 Task: Create a section Feature Fiesta and in the section, add a milestone Cryptocurrency Integration in the project AuraTech
Action: Mouse moved to (326, 602)
Screenshot: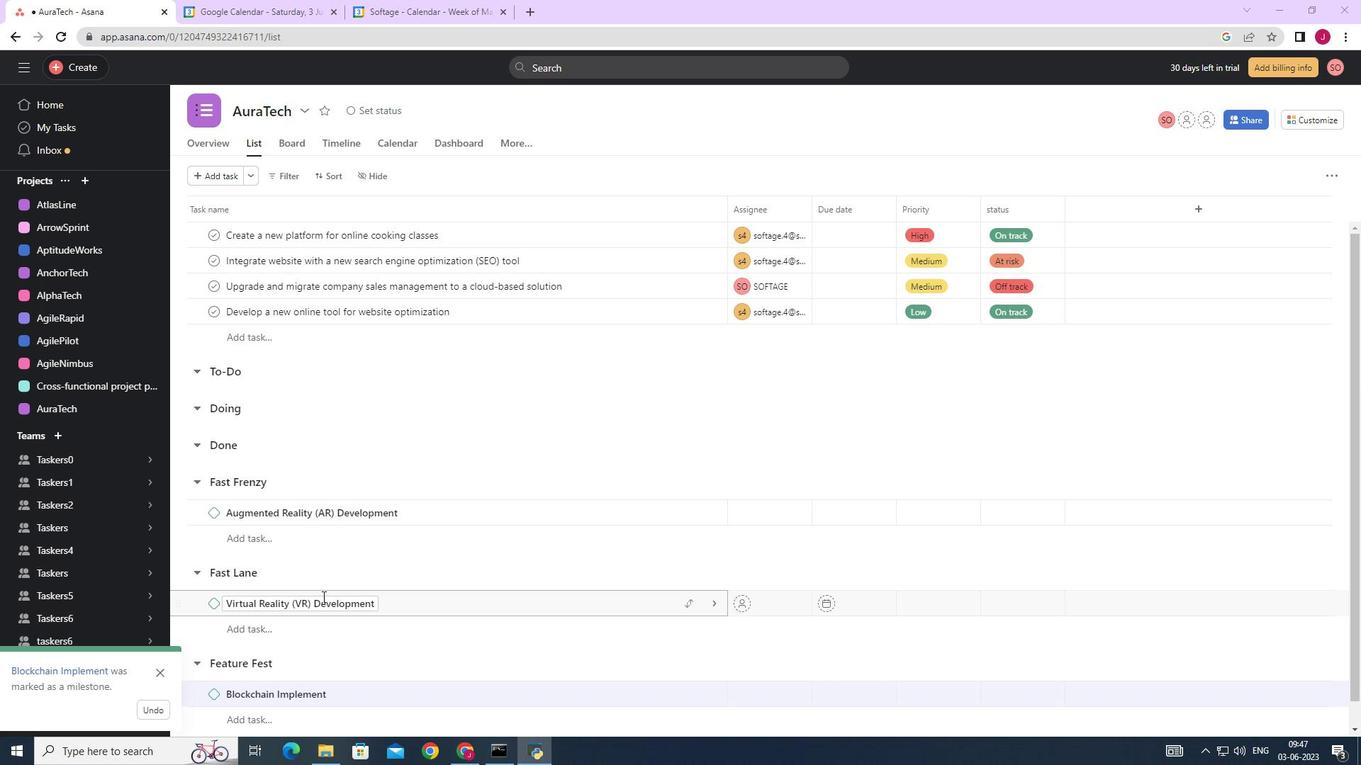 
Action: Mouse scrolled (326, 601) with delta (0, 0)
Screenshot: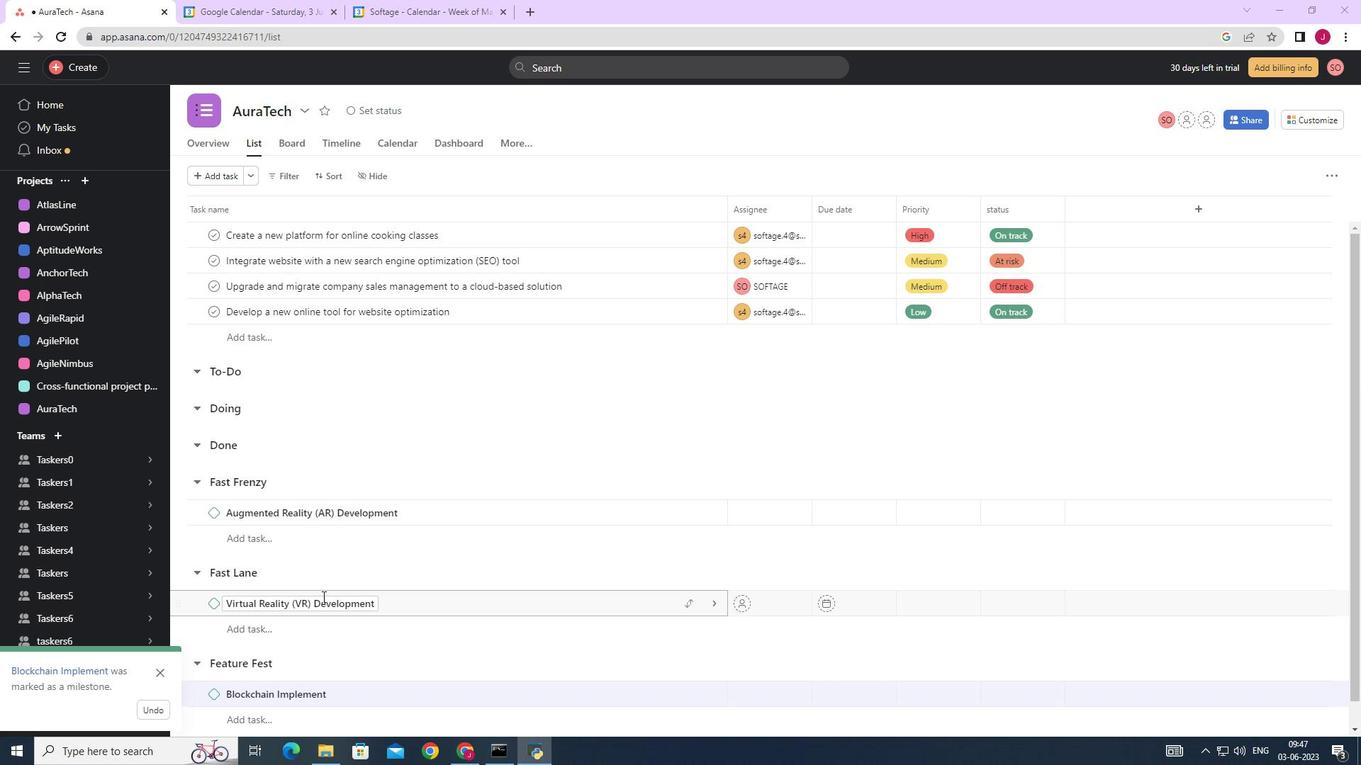 
Action: Mouse moved to (326, 603)
Screenshot: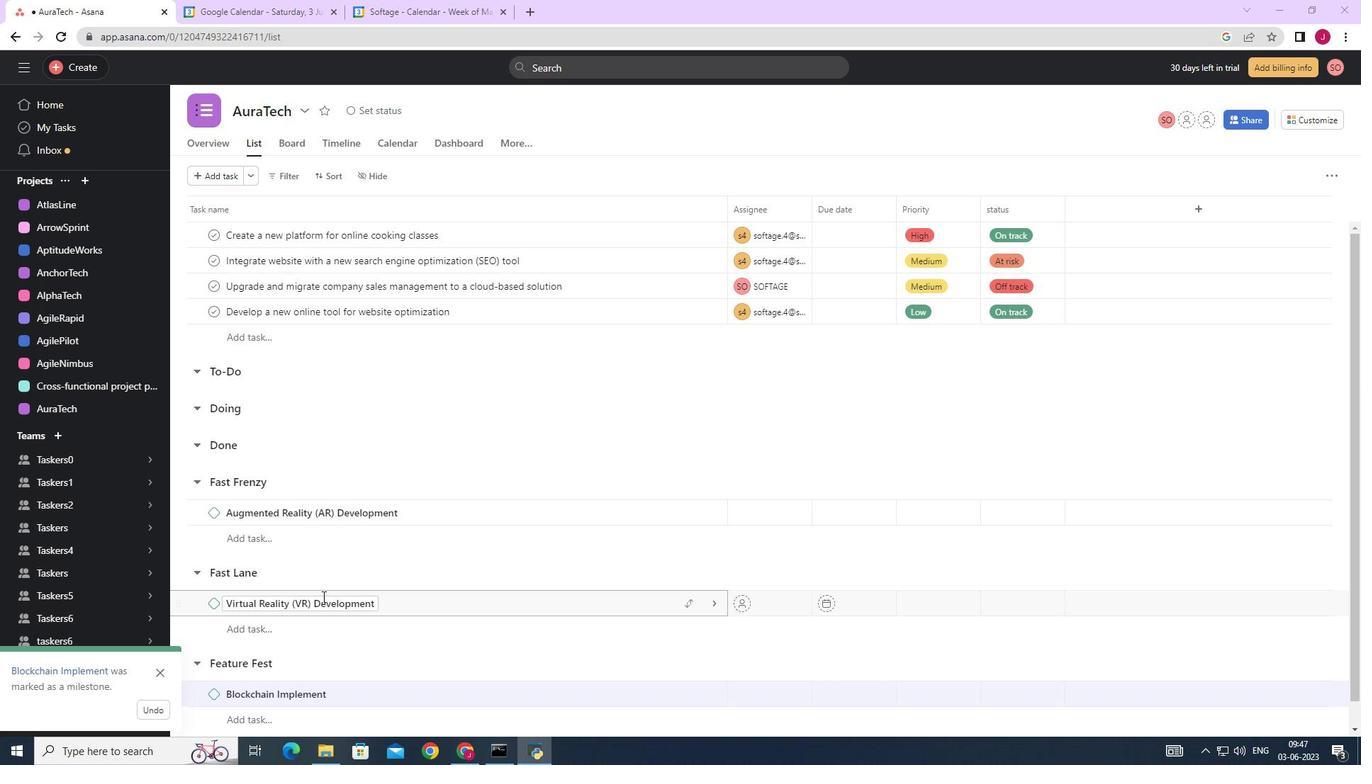
Action: Mouse scrolled (326, 602) with delta (0, 0)
Screenshot: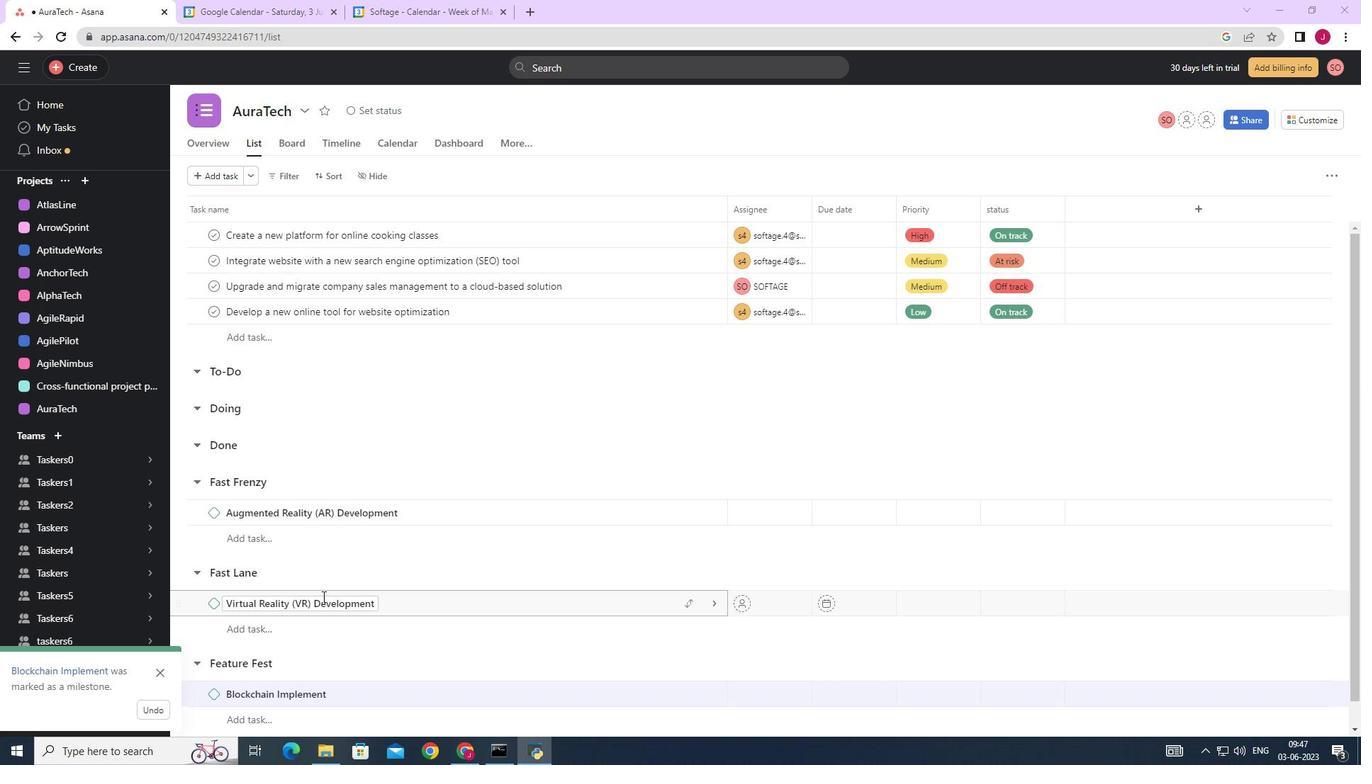 
Action: Mouse scrolled (326, 602) with delta (0, 0)
Screenshot: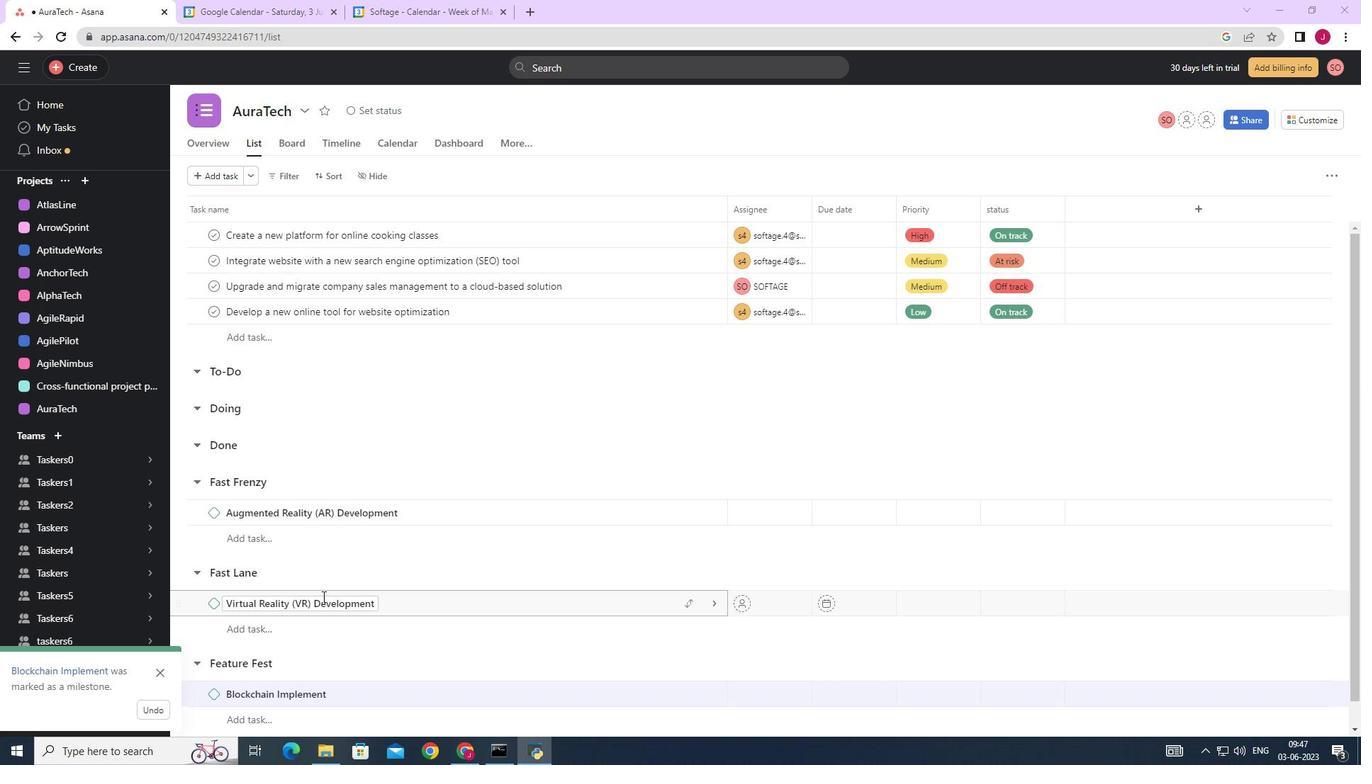 
Action: Mouse scrolled (326, 602) with delta (0, 0)
Screenshot: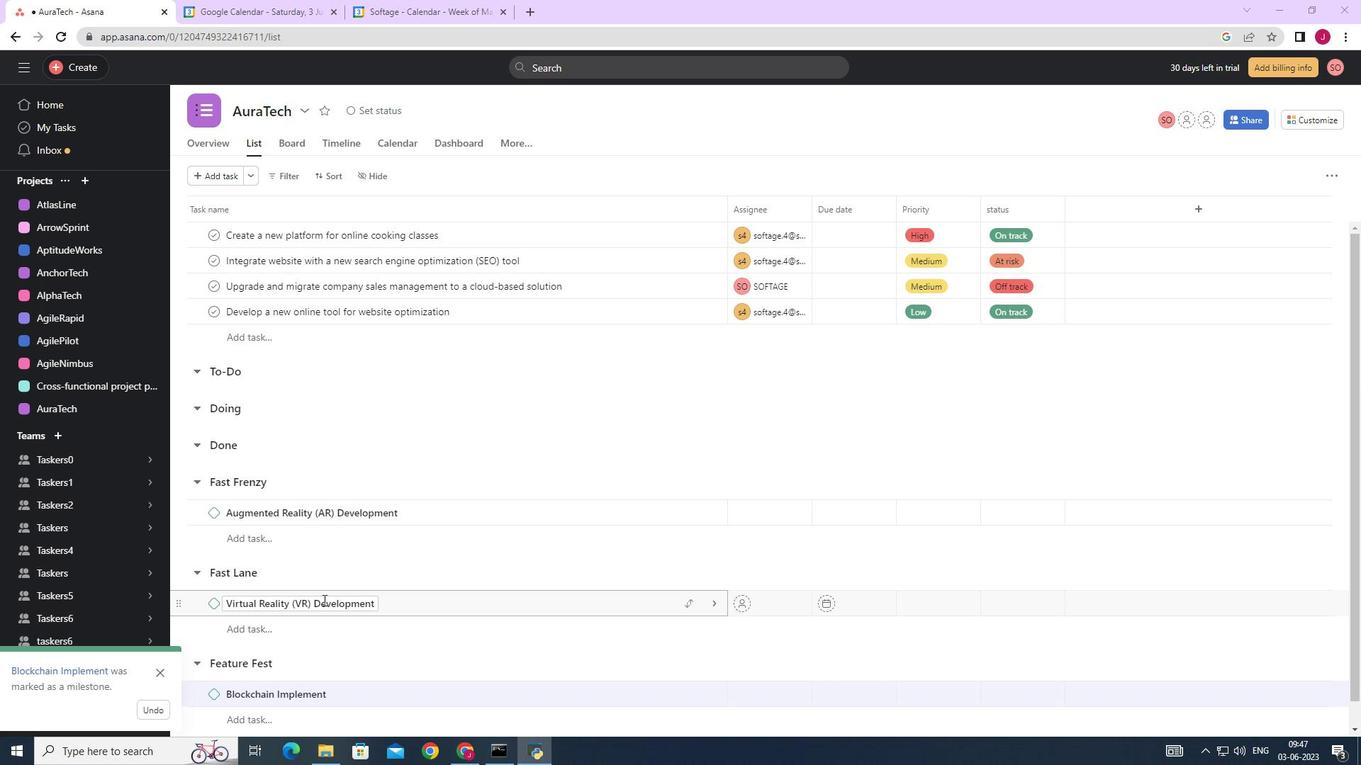 
Action: Mouse scrolled (326, 602) with delta (0, 0)
Screenshot: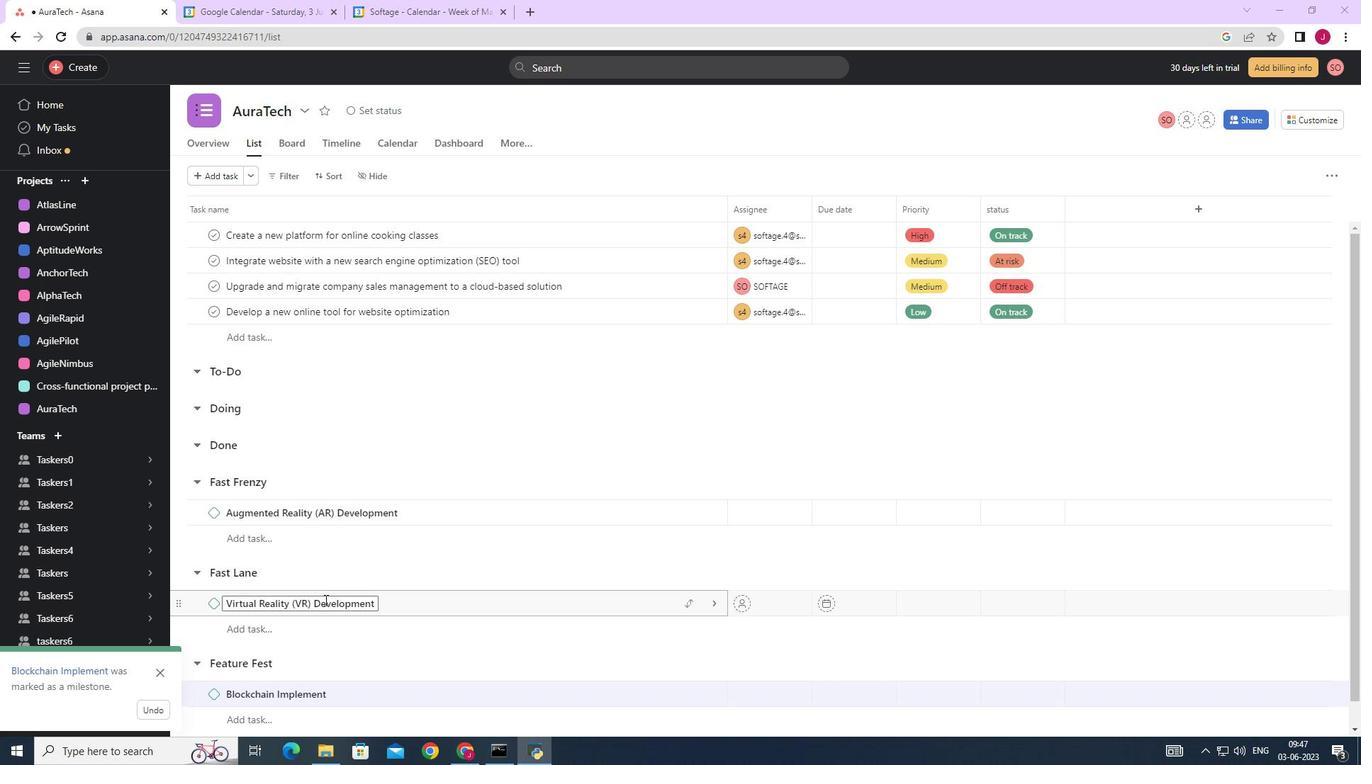 
Action: Mouse moved to (159, 675)
Screenshot: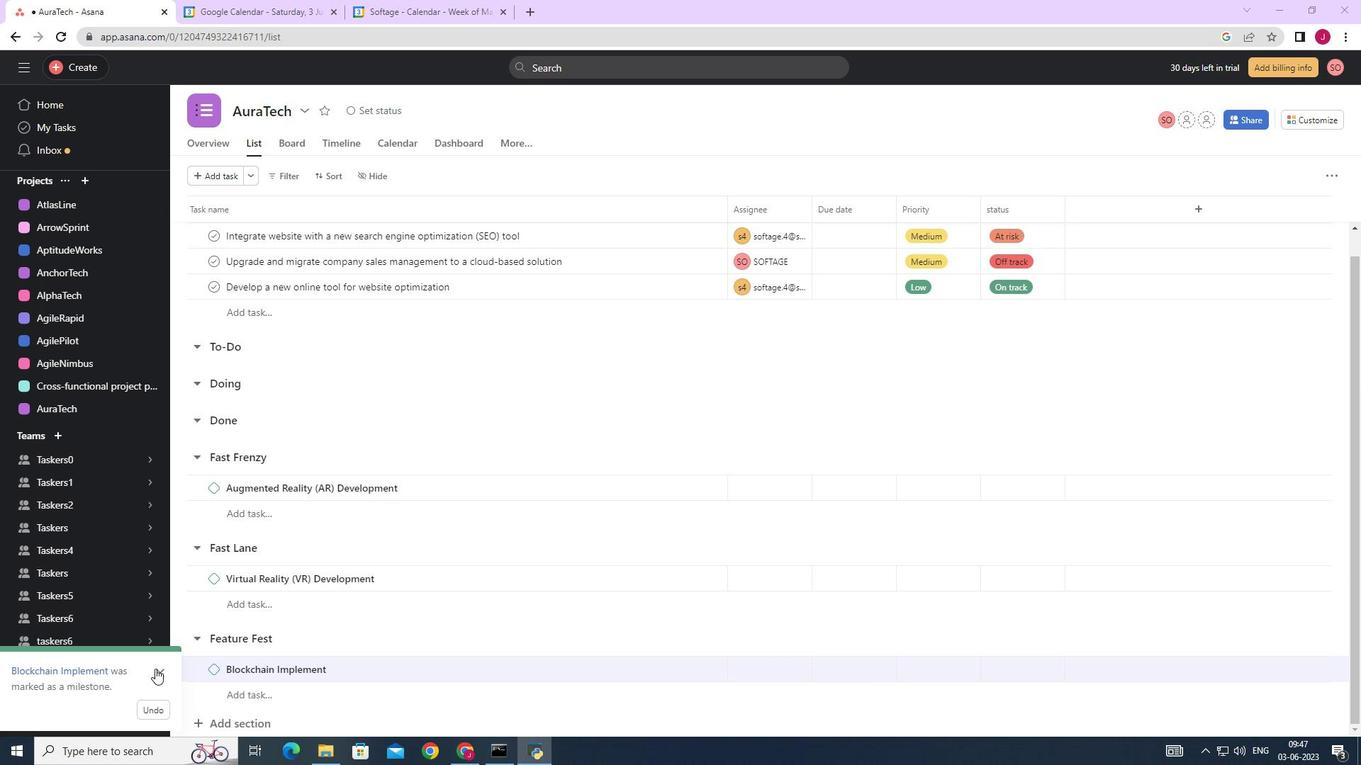 
Action: Mouse pressed left at (159, 675)
Screenshot: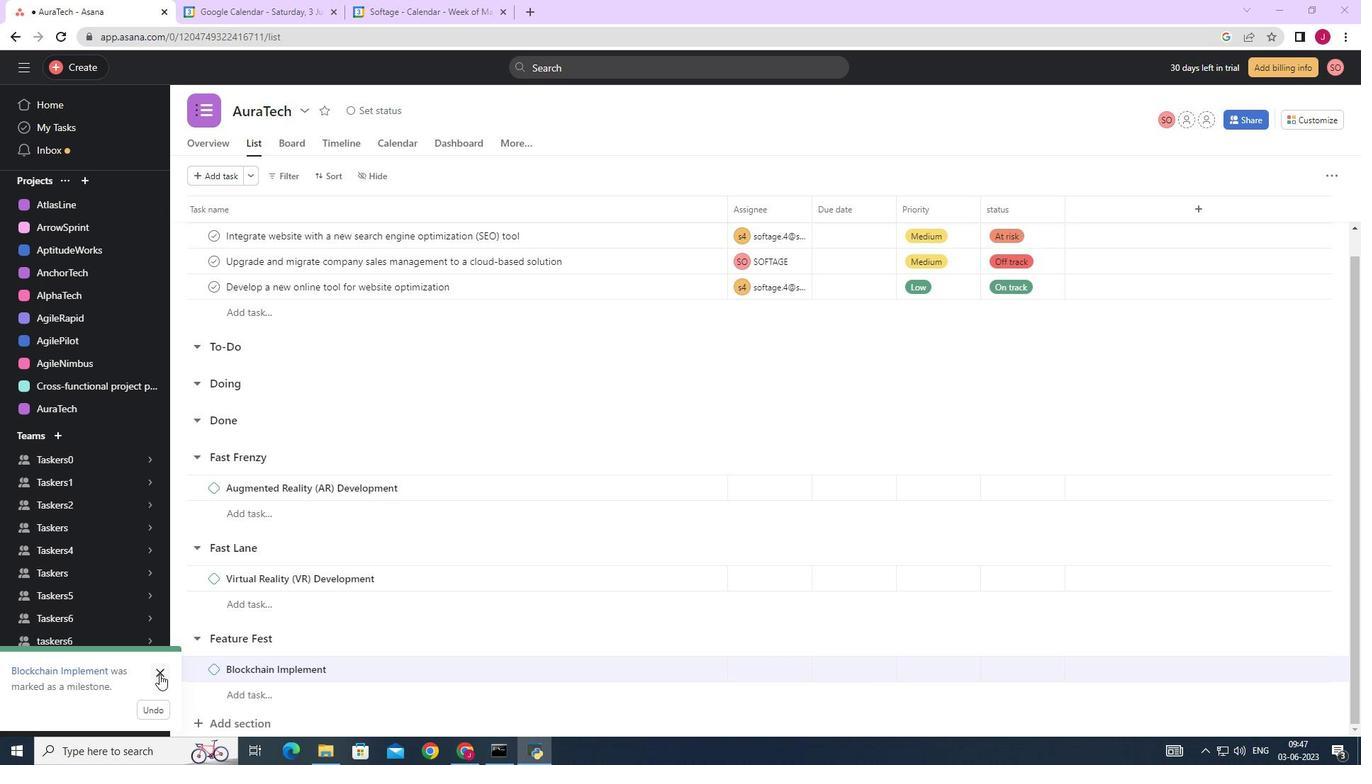 
Action: Mouse moved to (265, 686)
Screenshot: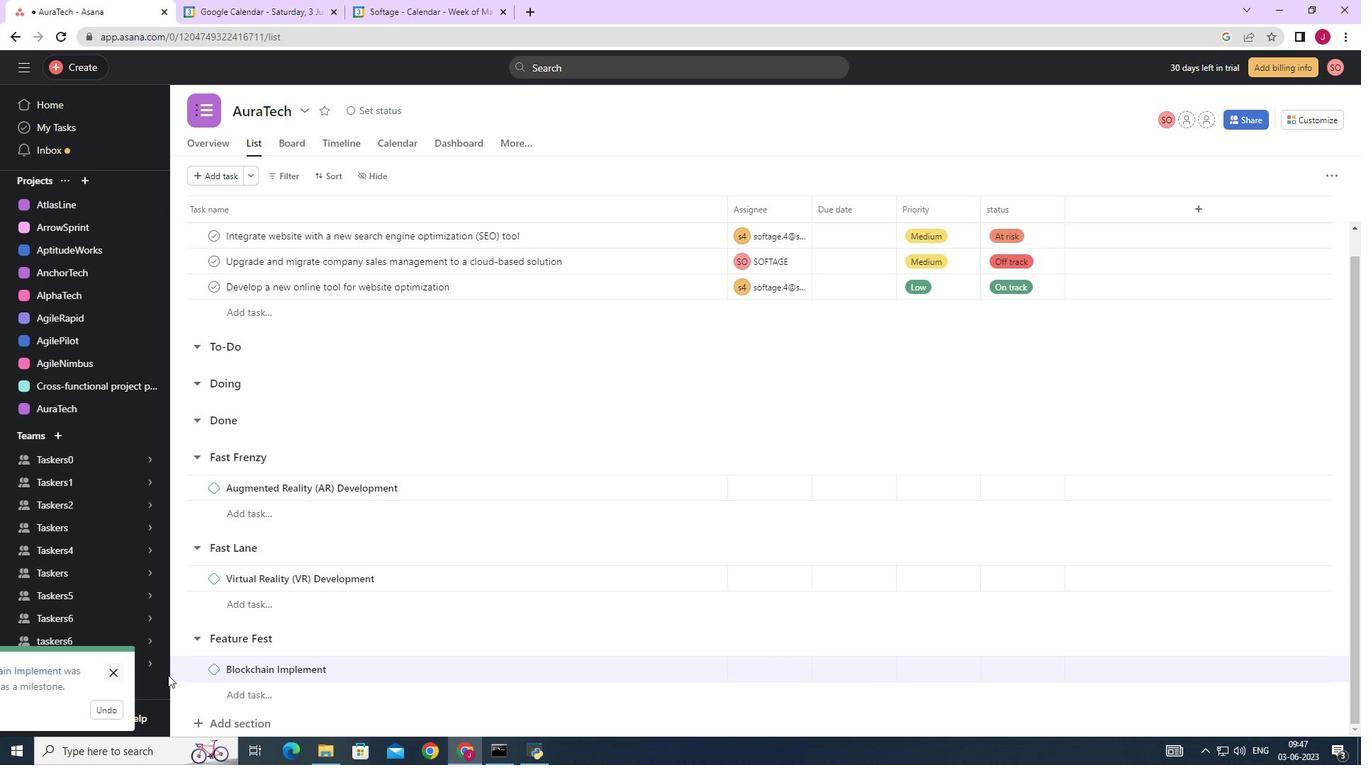 
Action: Mouse scrolled (265, 685) with delta (0, 0)
Screenshot: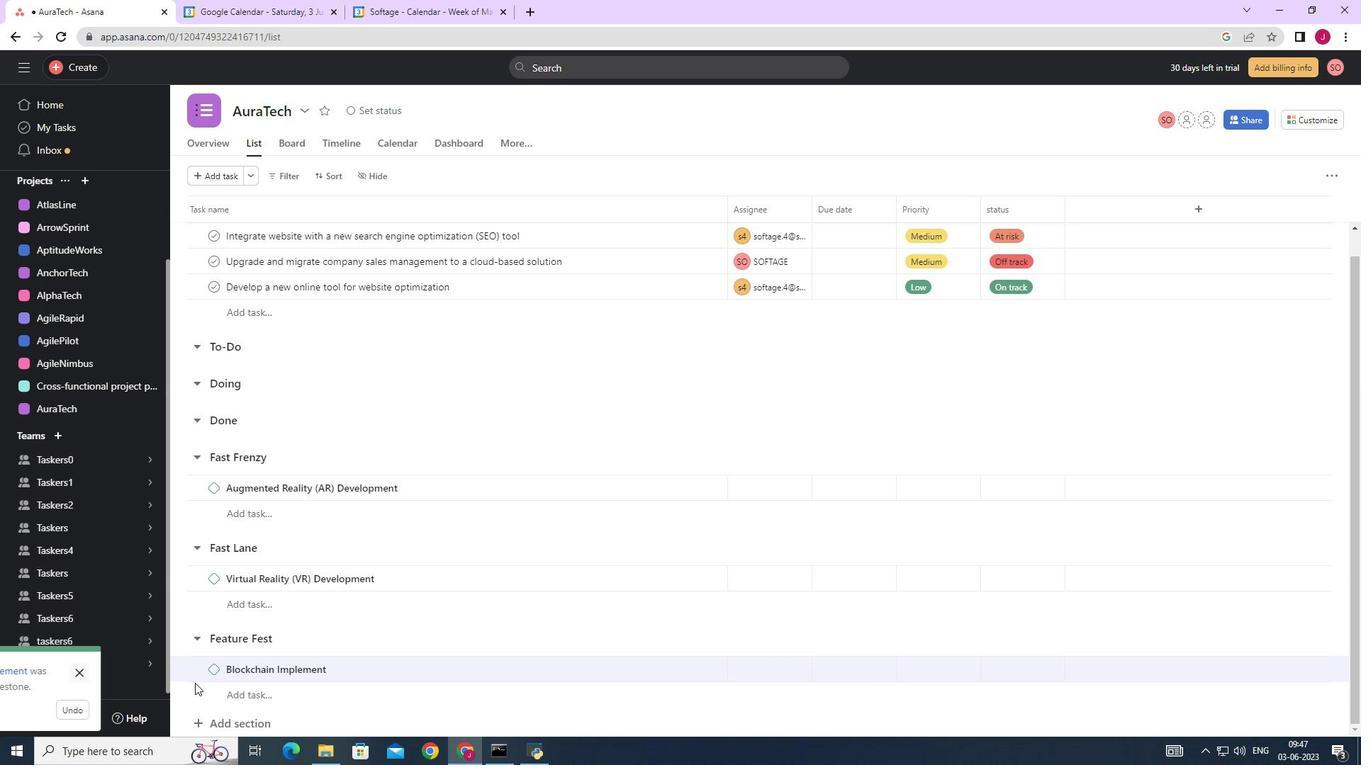 
Action: Mouse scrolled (265, 685) with delta (0, 0)
Screenshot: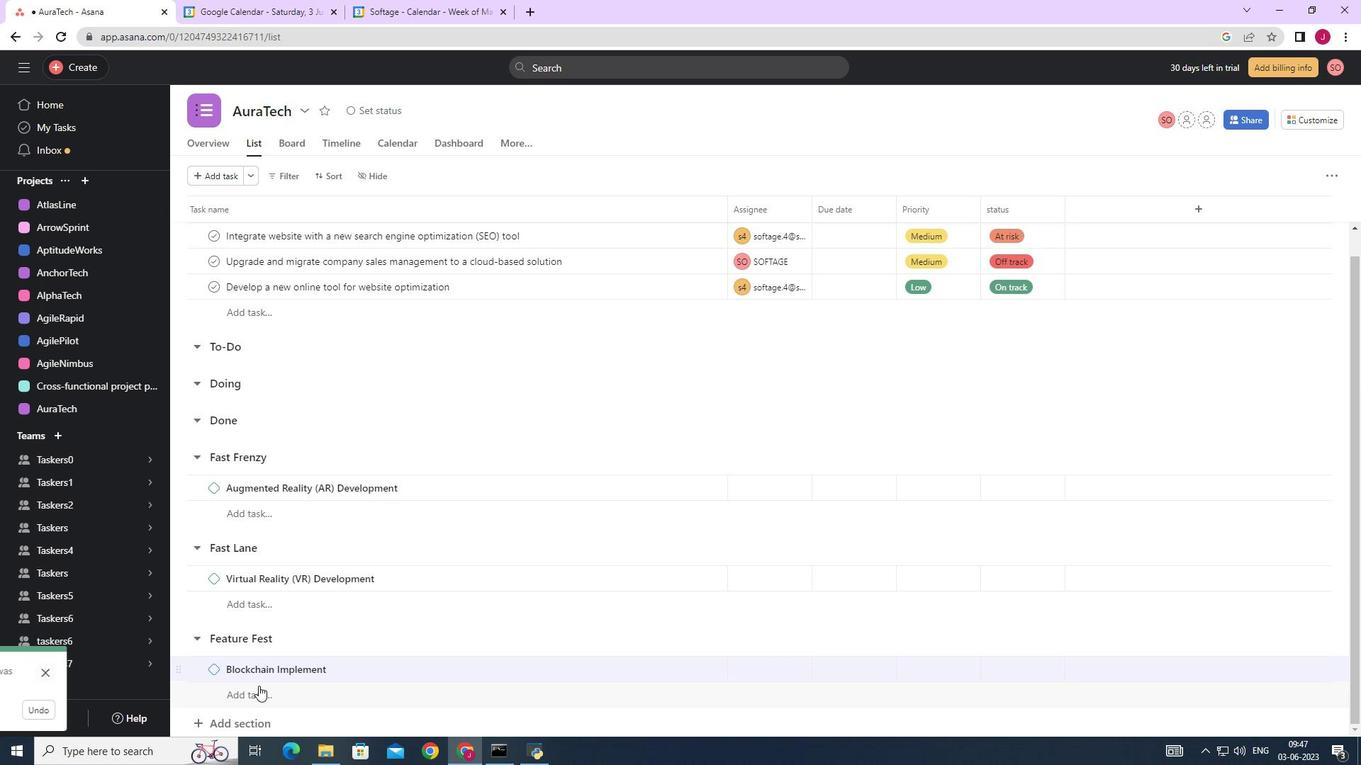 
Action: Mouse scrolled (265, 685) with delta (0, 0)
Screenshot: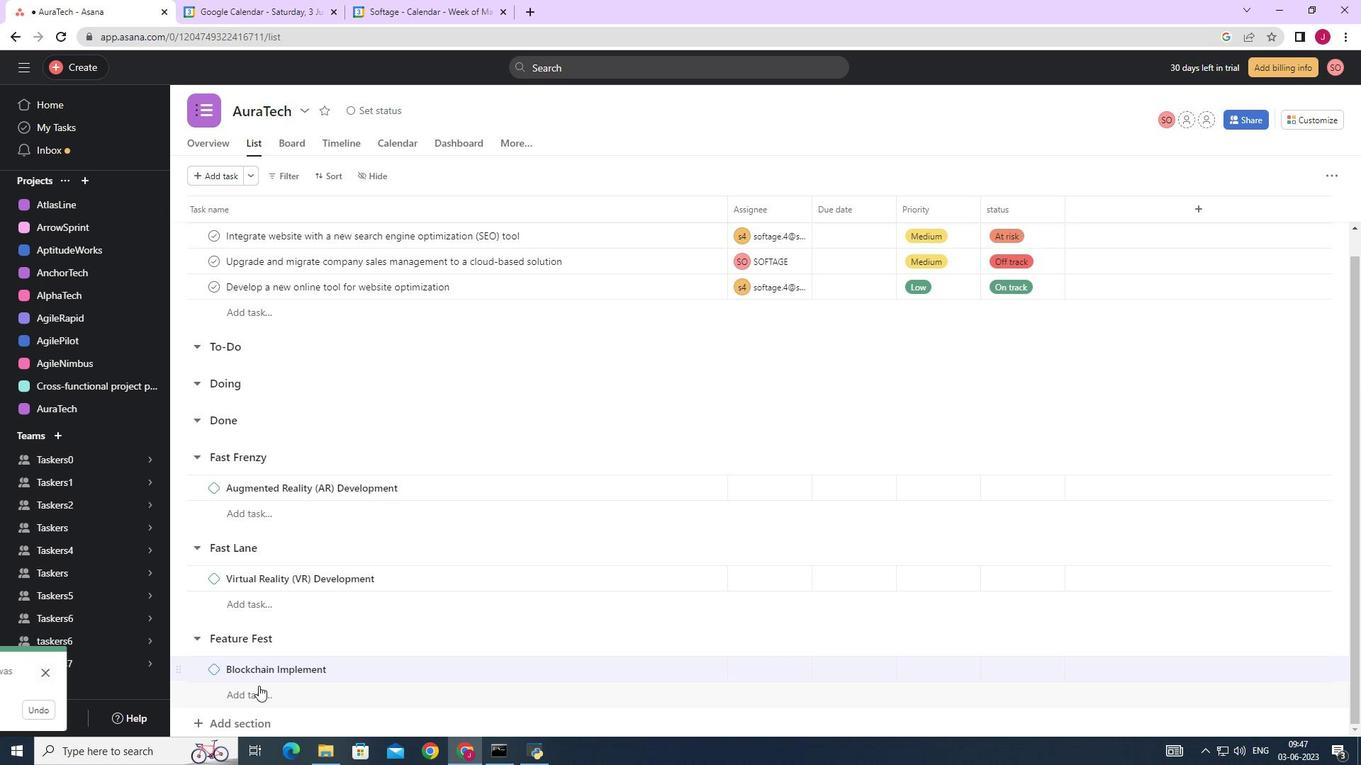 
Action: Mouse scrolled (265, 685) with delta (0, 0)
Screenshot: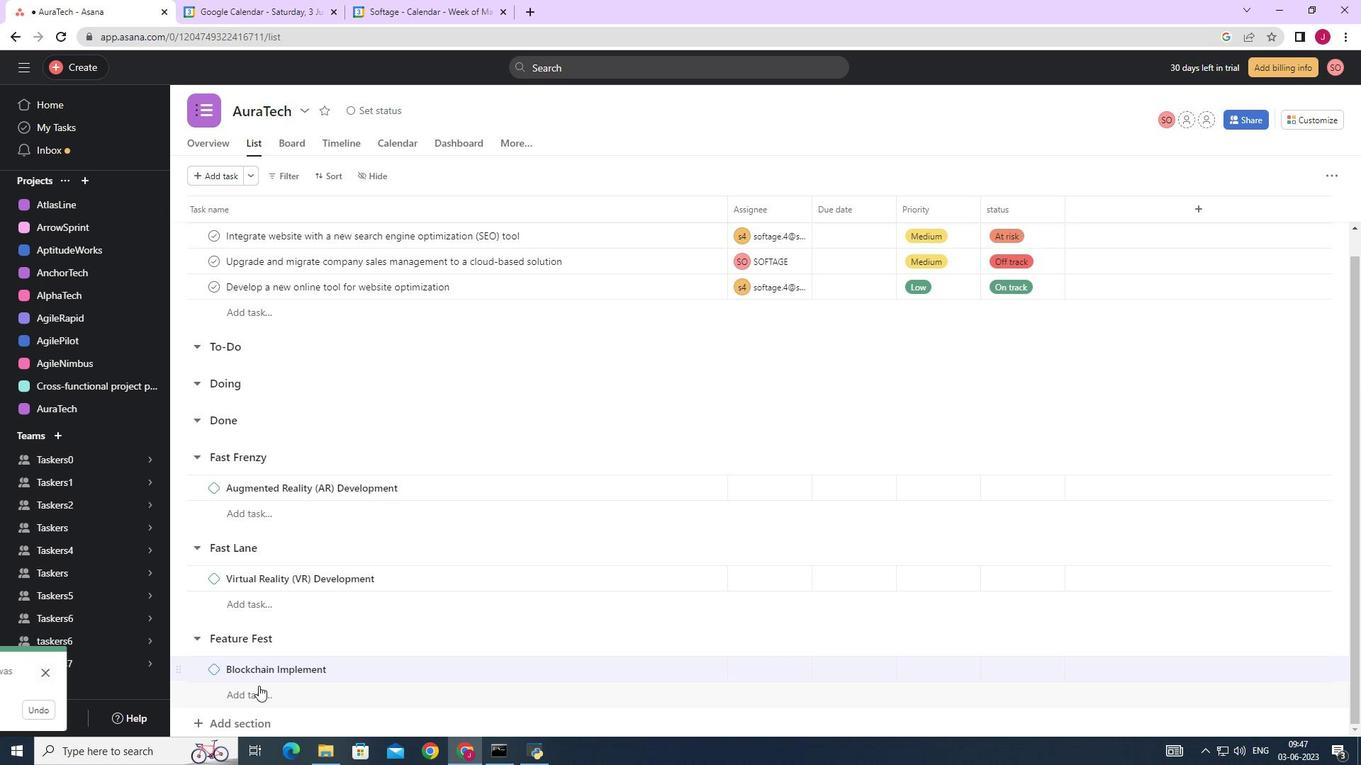 
Action: Mouse scrolled (265, 685) with delta (0, 0)
Screenshot: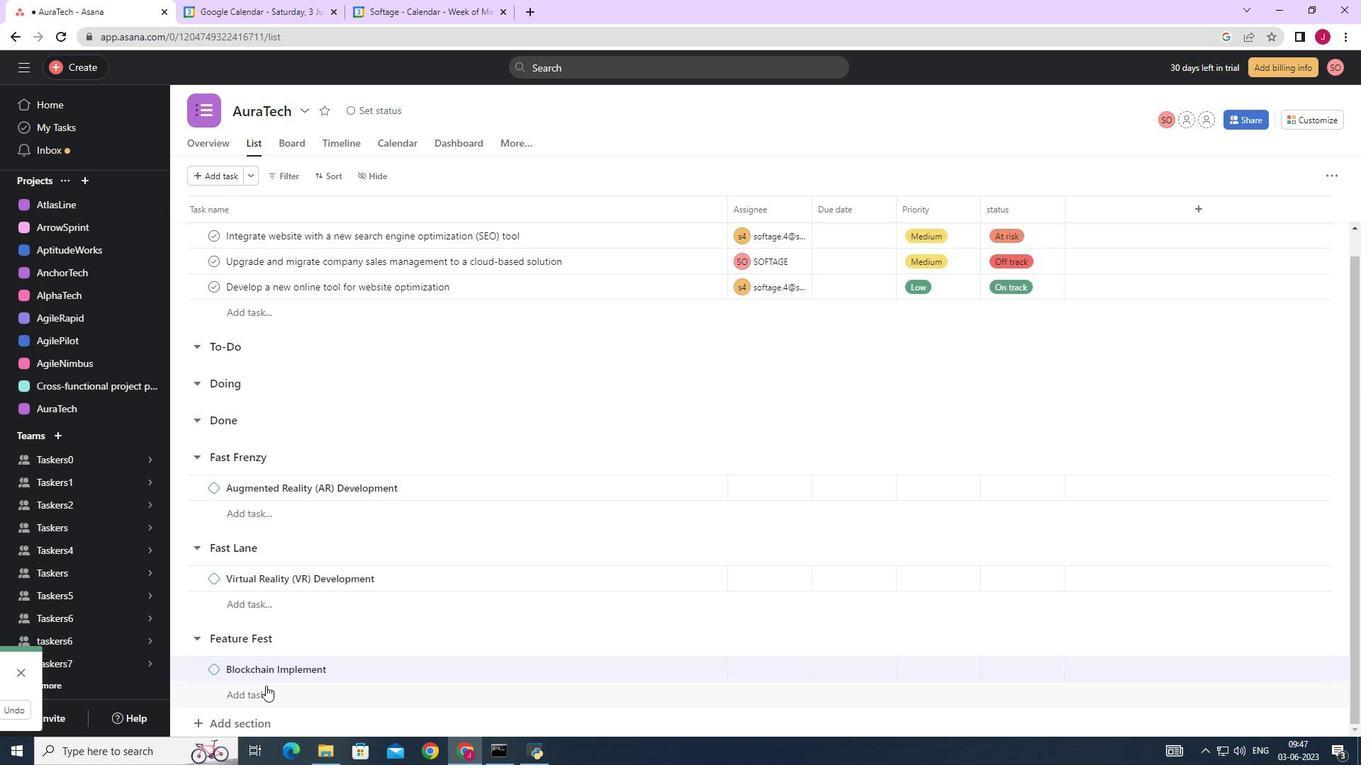
Action: Mouse moved to (256, 720)
Screenshot: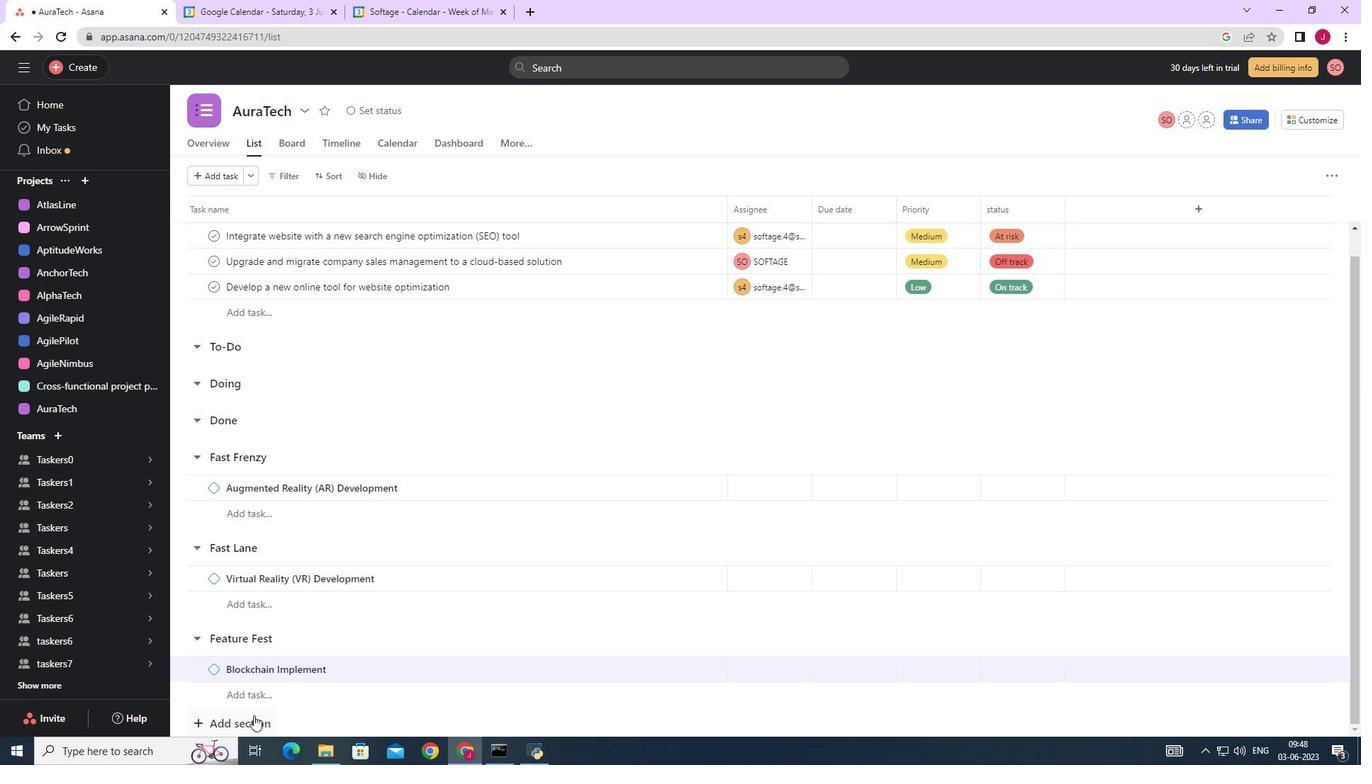 
Action: Mouse pressed left at (256, 720)
Screenshot: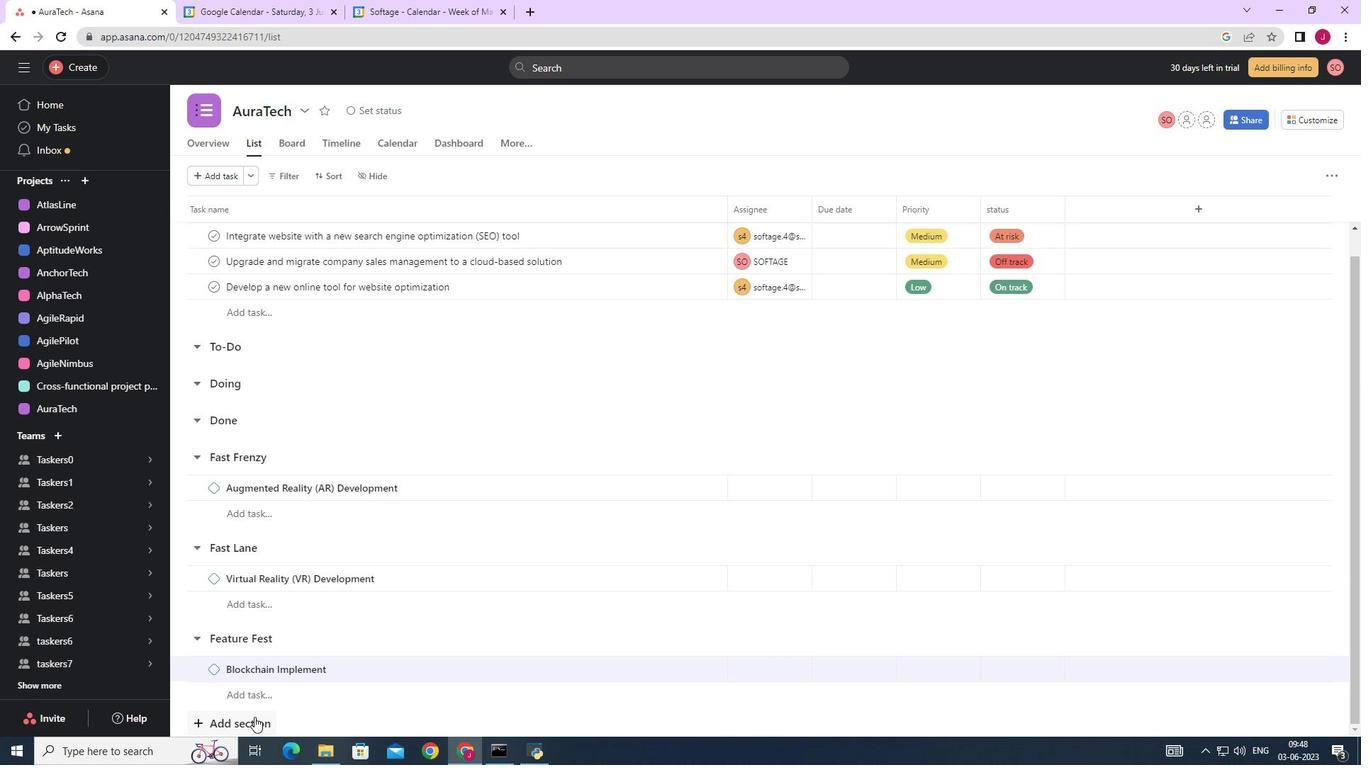 
Action: Mouse moved to (256, 715)
Screenshot: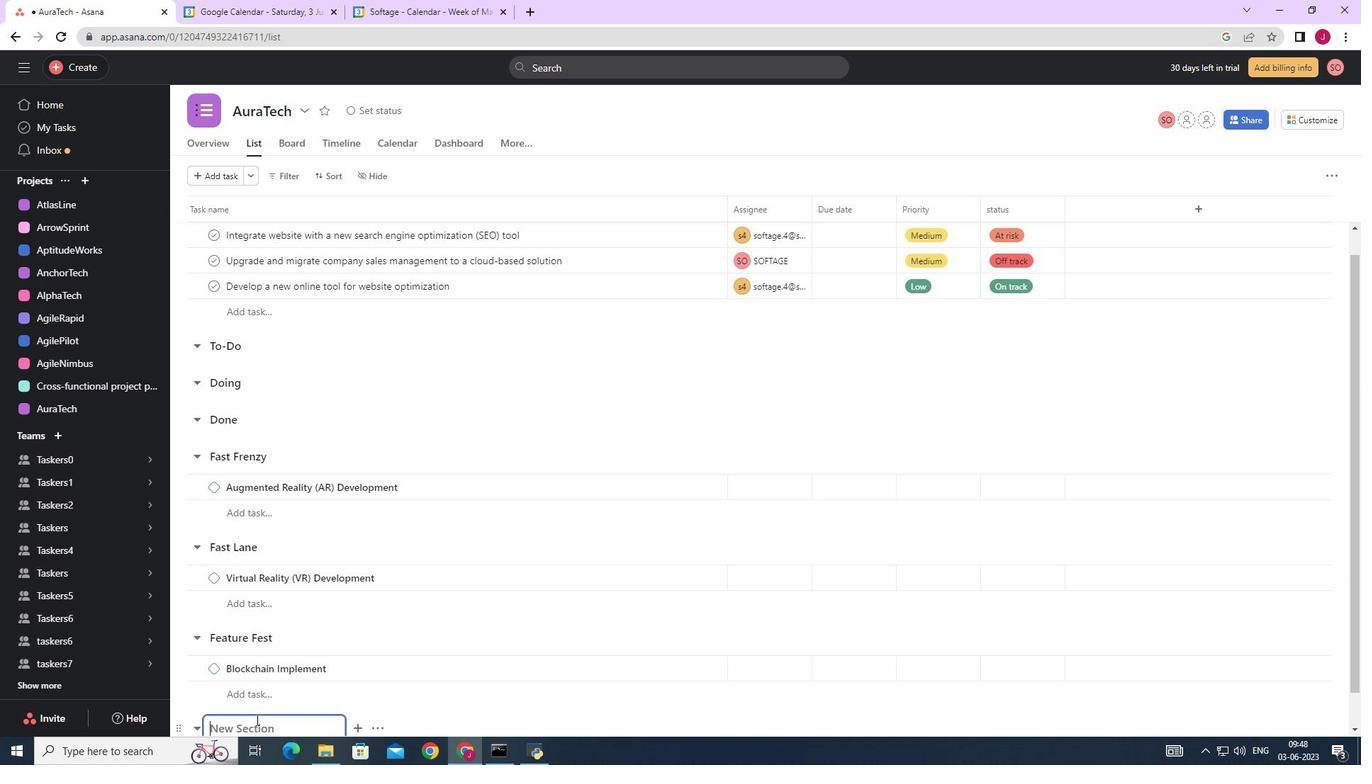 
Action: Mouse scrolled (256, 714) with delta (0, 0)
Screenshot: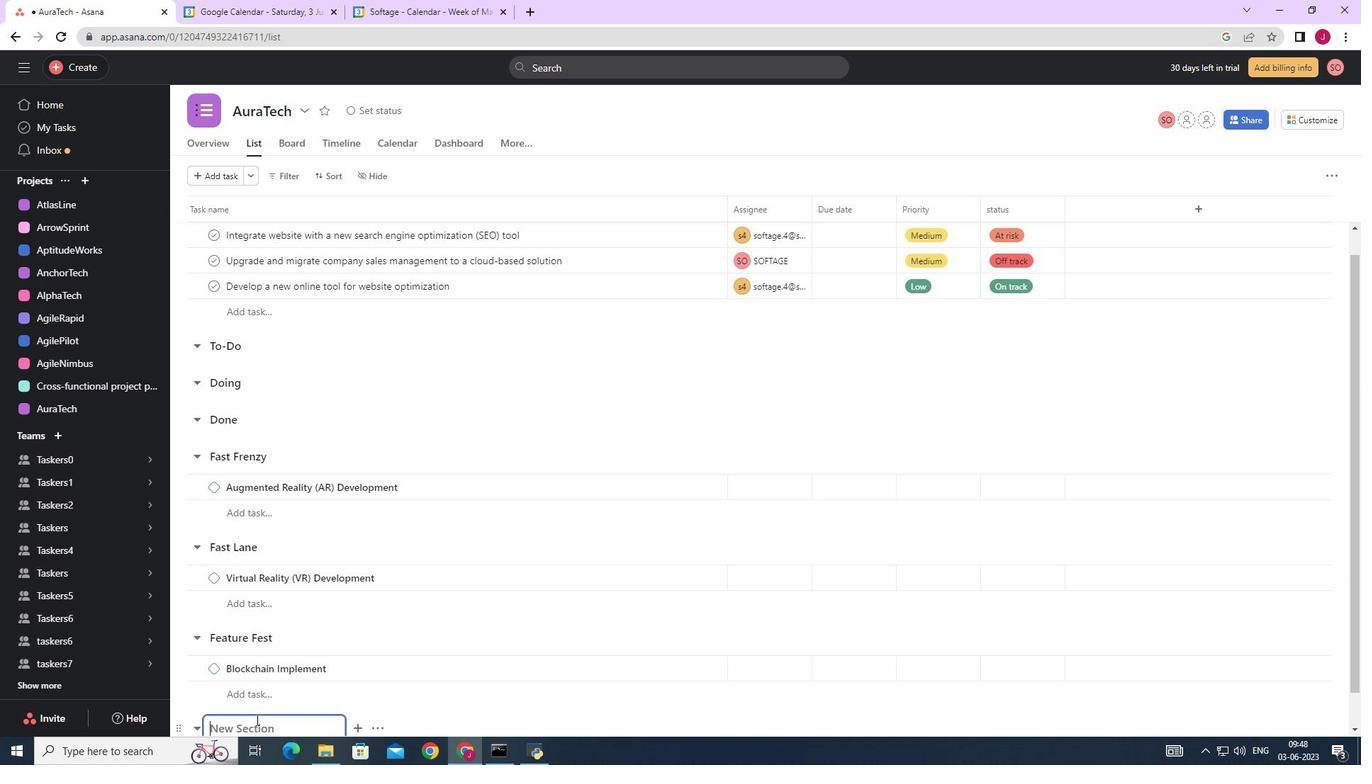 
Action: Mouse scrolled (256, 714) with delta (0, 0)
Screenshot: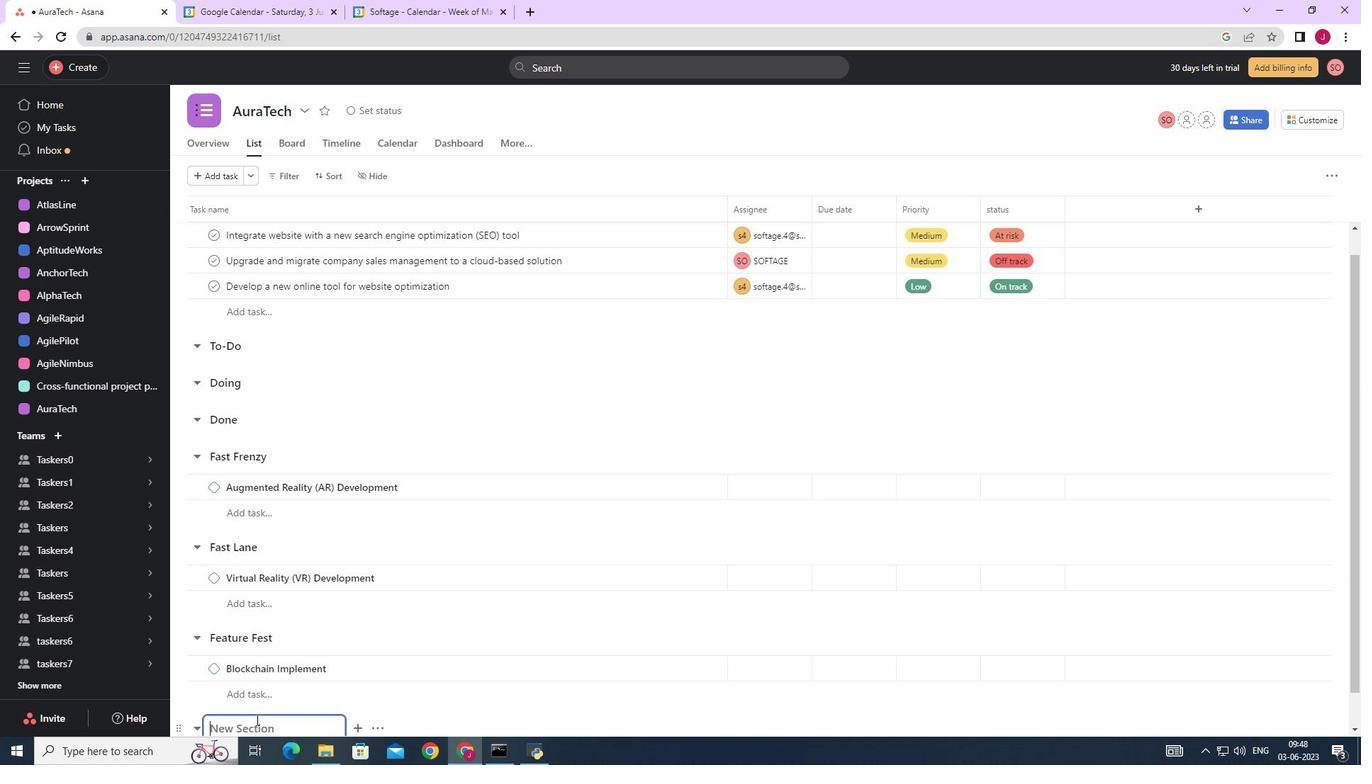 
Action: Mouse scrolled (256, 714) with delta (0, 0)
Screenshot: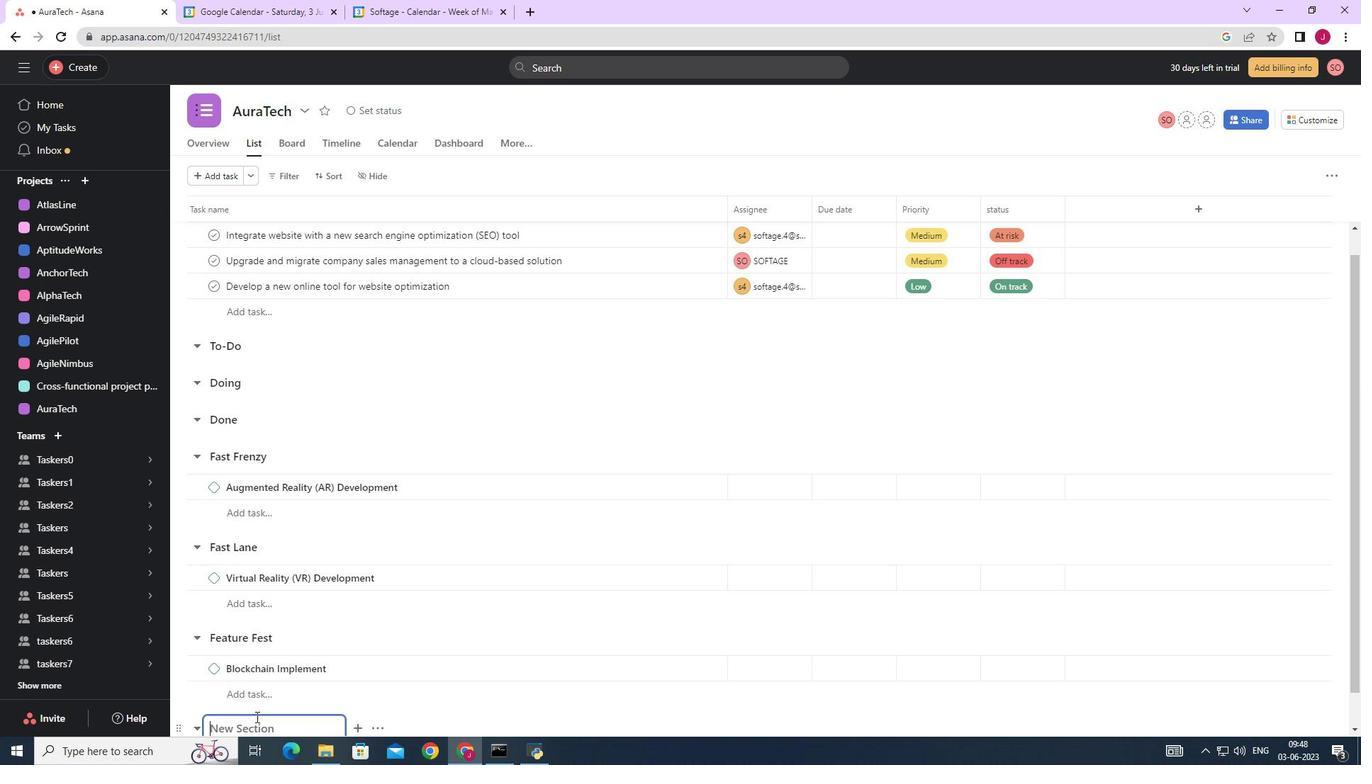 
Action: Mouse scrolled (256, 714) with delta (0, 0)
Screenshot: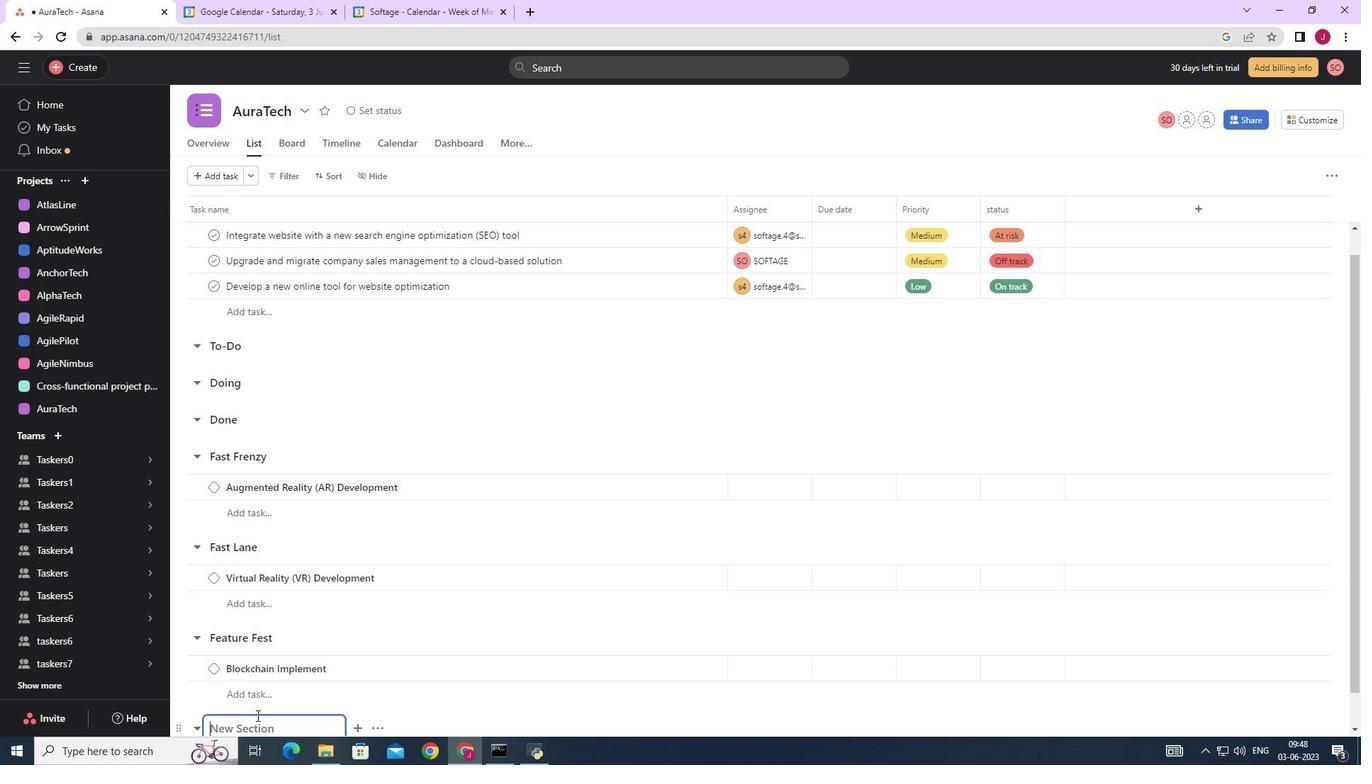 
Action: Mouse scrolled (256, 714) with delta (0, 0)
Screenshot: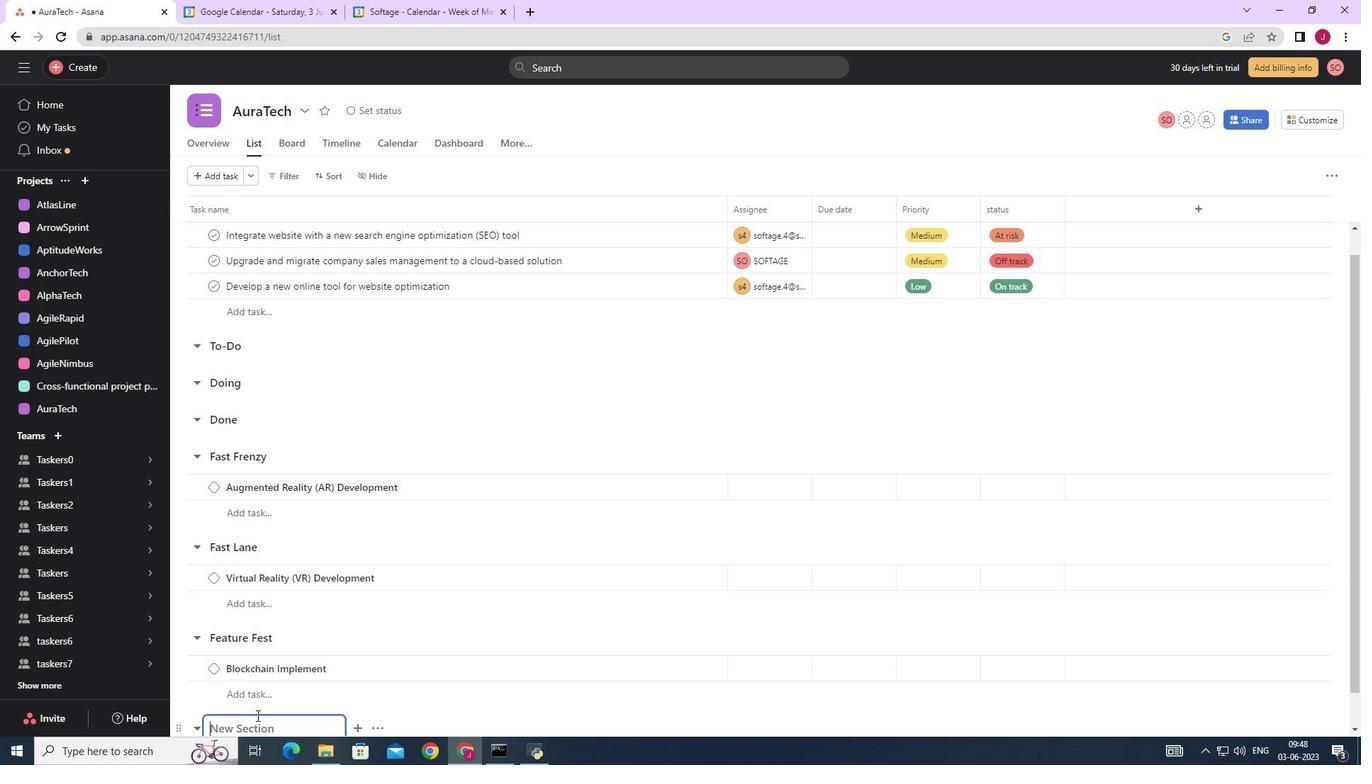 
Action: Mouse scrolled (256, 714) with delta (0, 0)
Screenshot: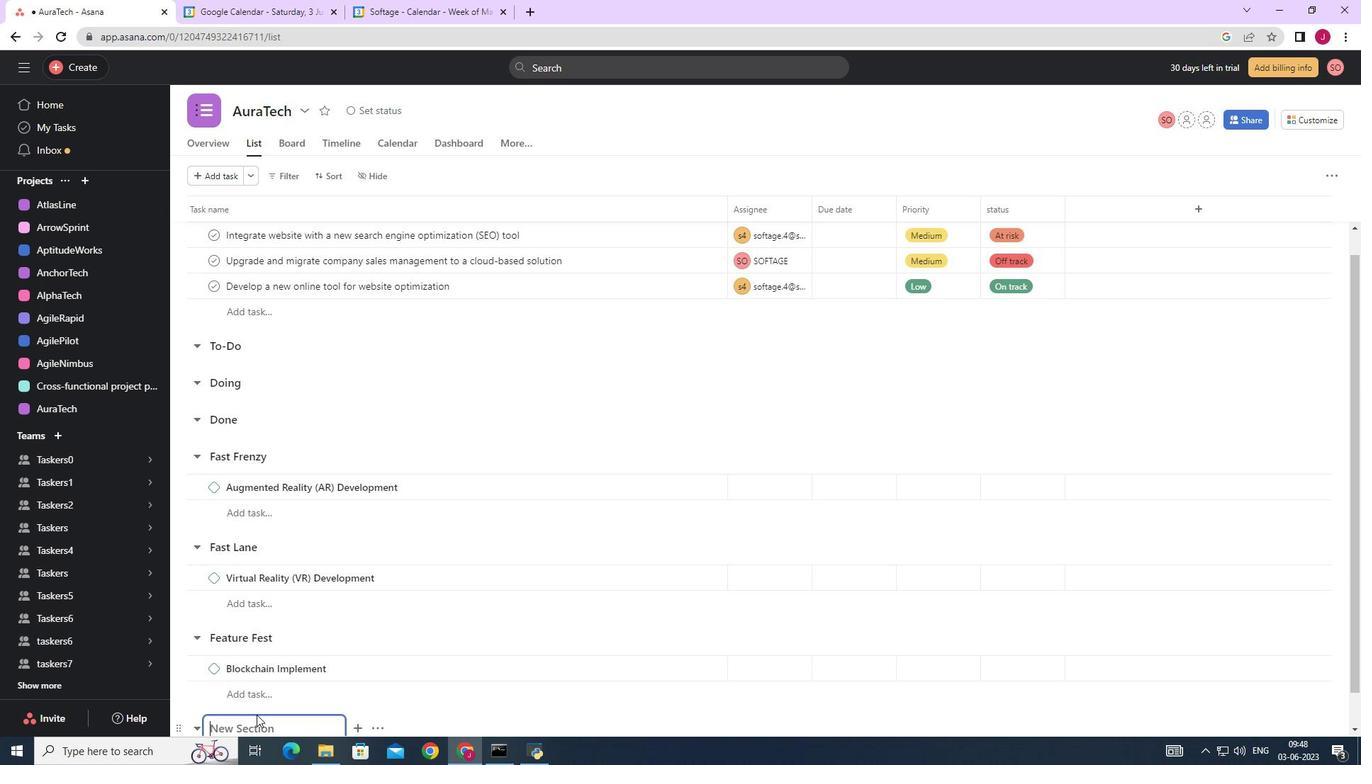 
Action: Mouse moved to (267, 695)
Screenshot: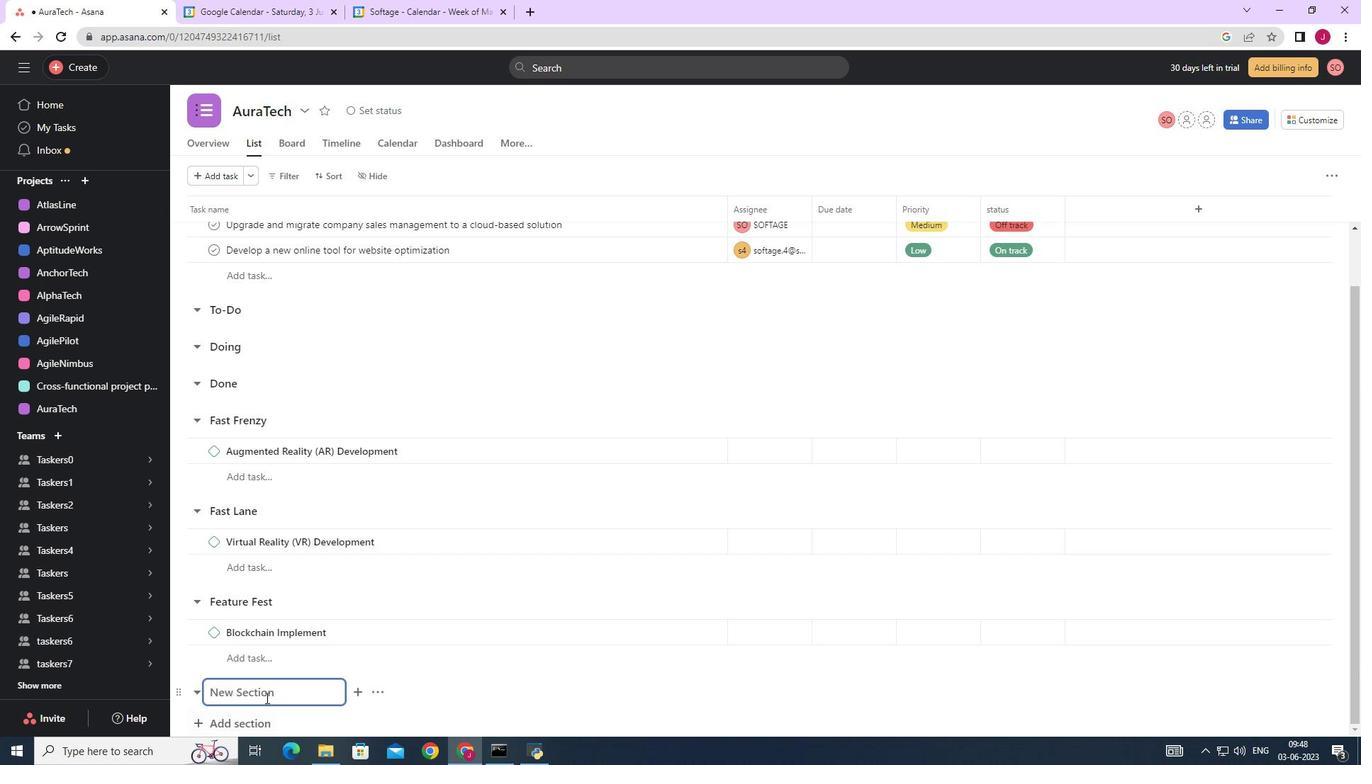 
Action: Key pressed <Key.caps_lock>F<Key.caps_lock>eature<Key.space><Key.caps_lock>F<Key.caps_lock>iesta<Key.enter><Key.caps_lock>C<Key.caps_lock>ryptocurrency<Key.space><Key.caps_lock>I<Key.caps_lock>ntegration
Screenshot: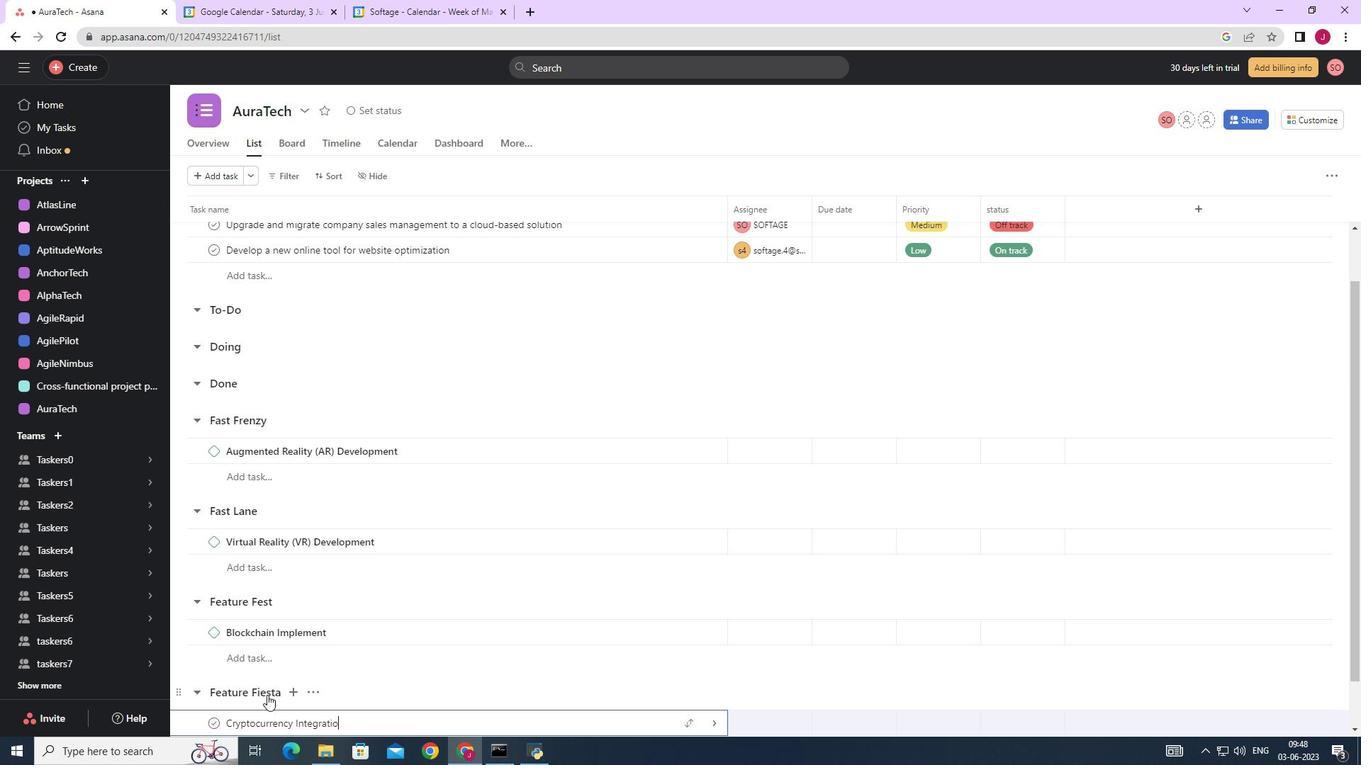 
Action: Mouse moved to (714, 726)
Screenshot: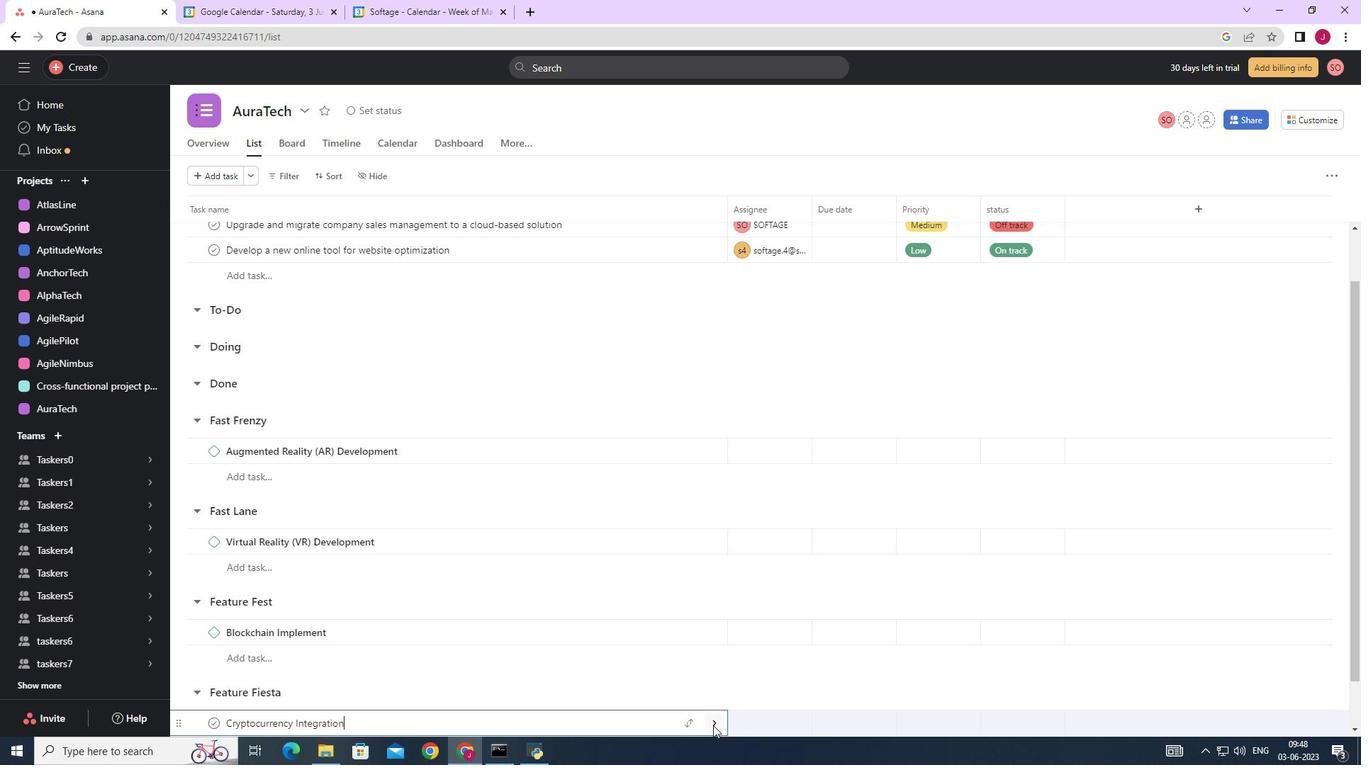 
Action: Mouse pressed left at (714, 726)
Screenshot: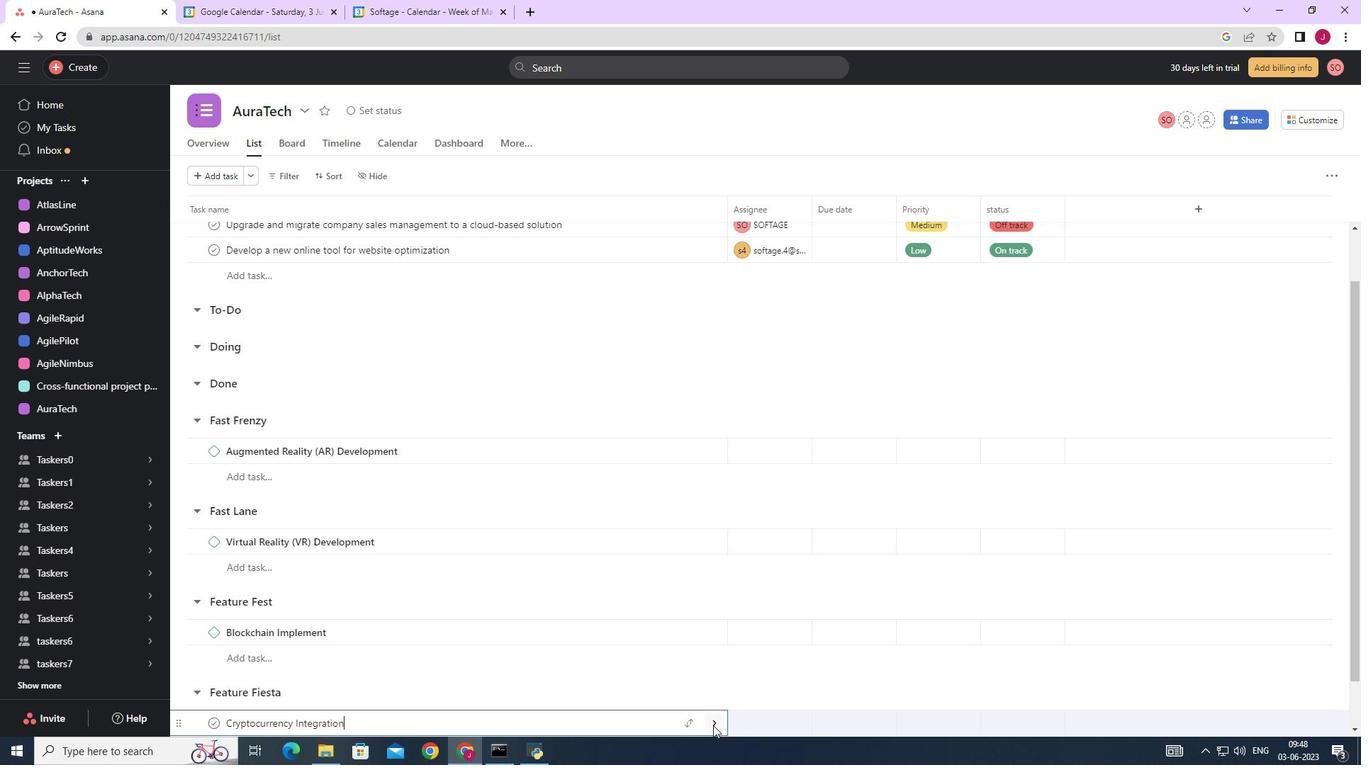 
Action: Mouse moved to (656, 631)
Screenshot: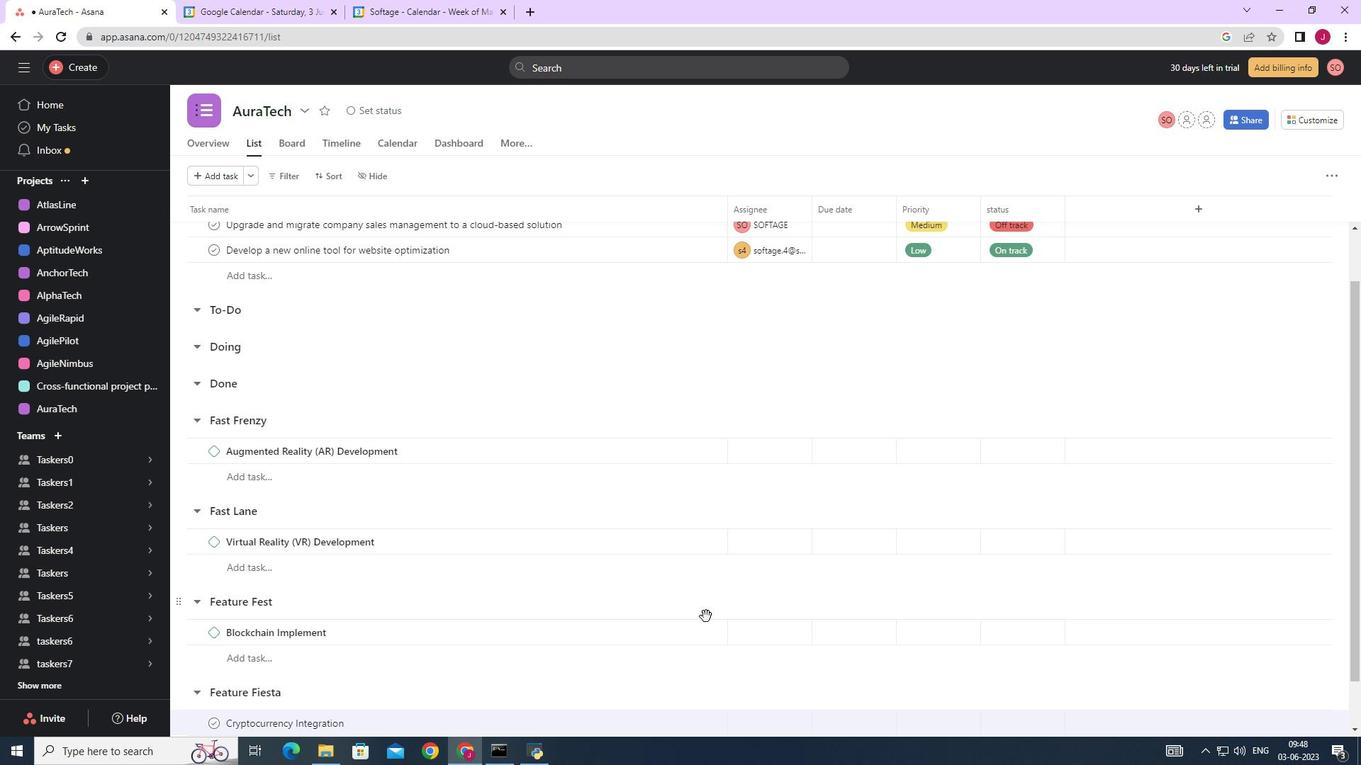 
Action: Mouse scrolled (656, 631) with delta (0, 0)
Screenshot: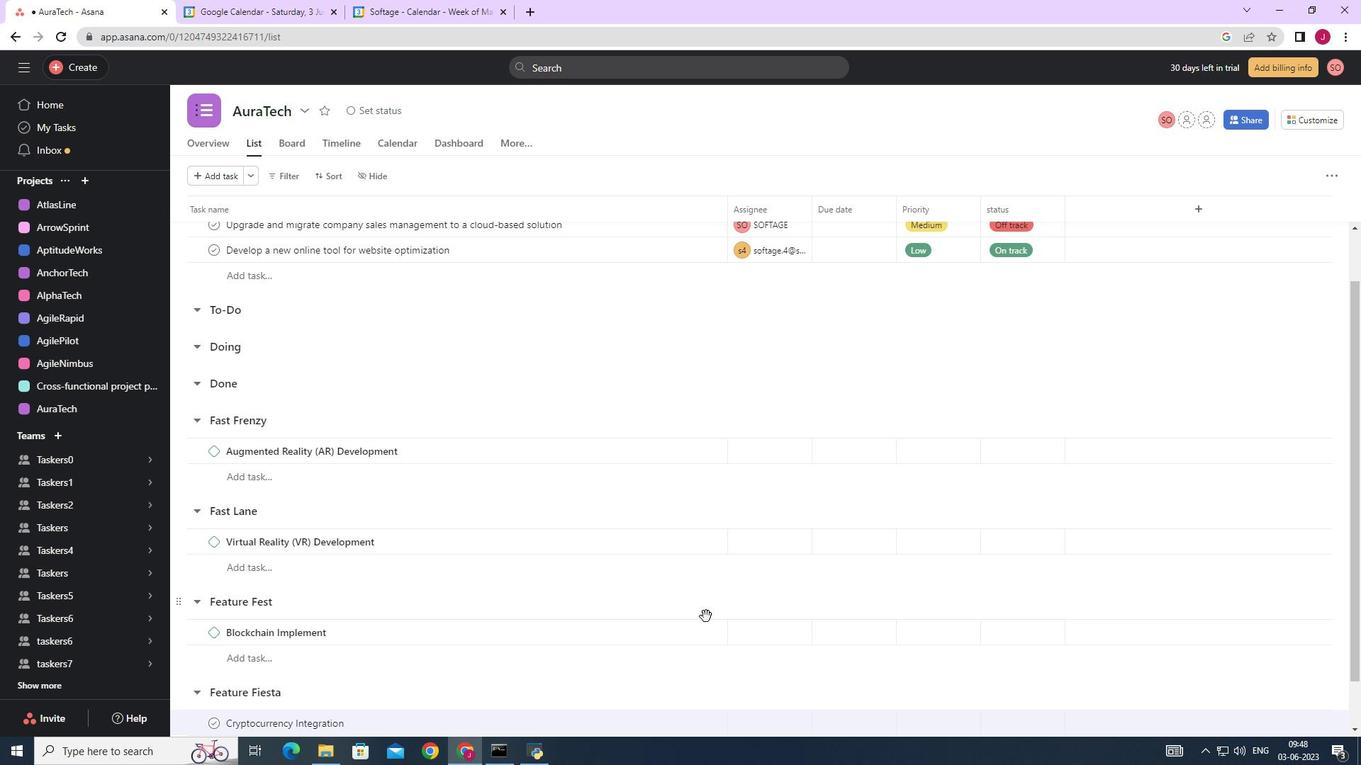 
Action: Mouse moved to (655, 632)
Screenshot: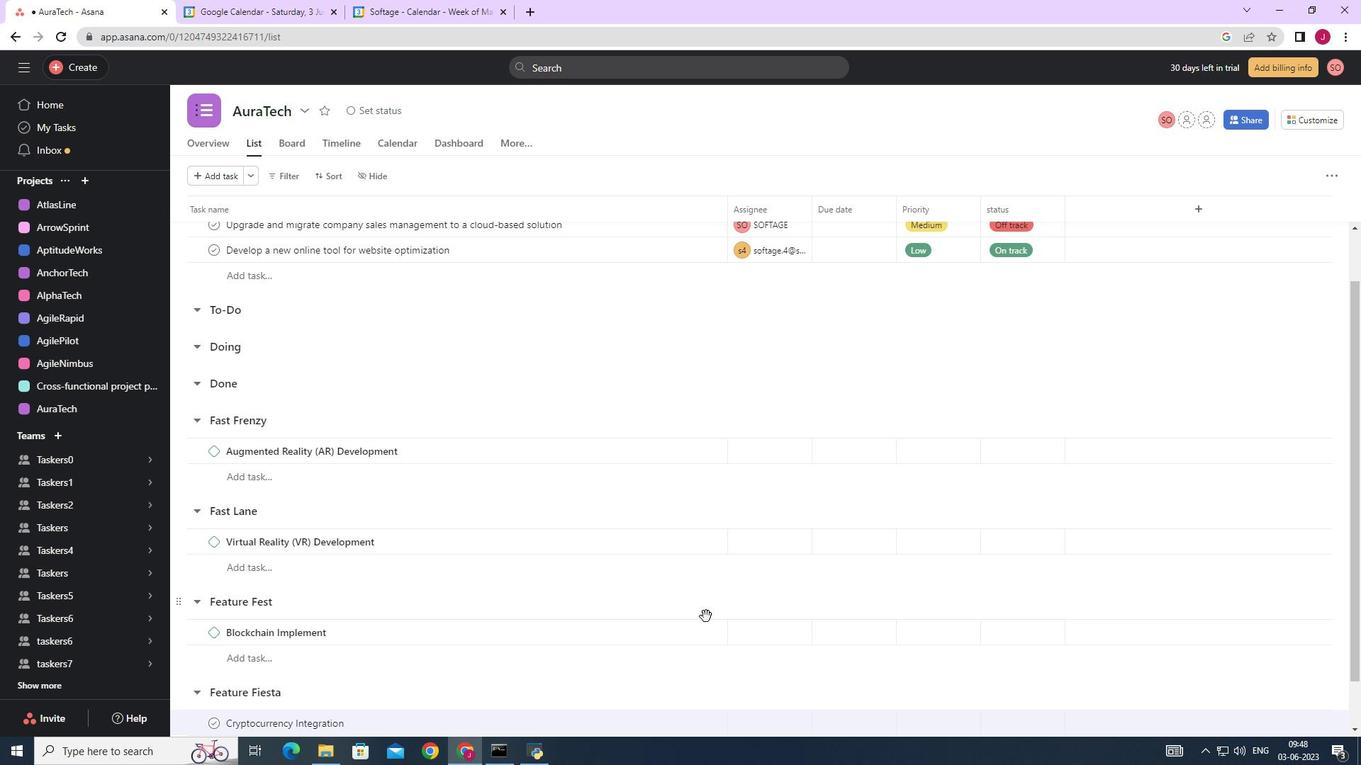 
Action: Mouse scrolled (655, 631) with delta (0, 0)
Screenshot: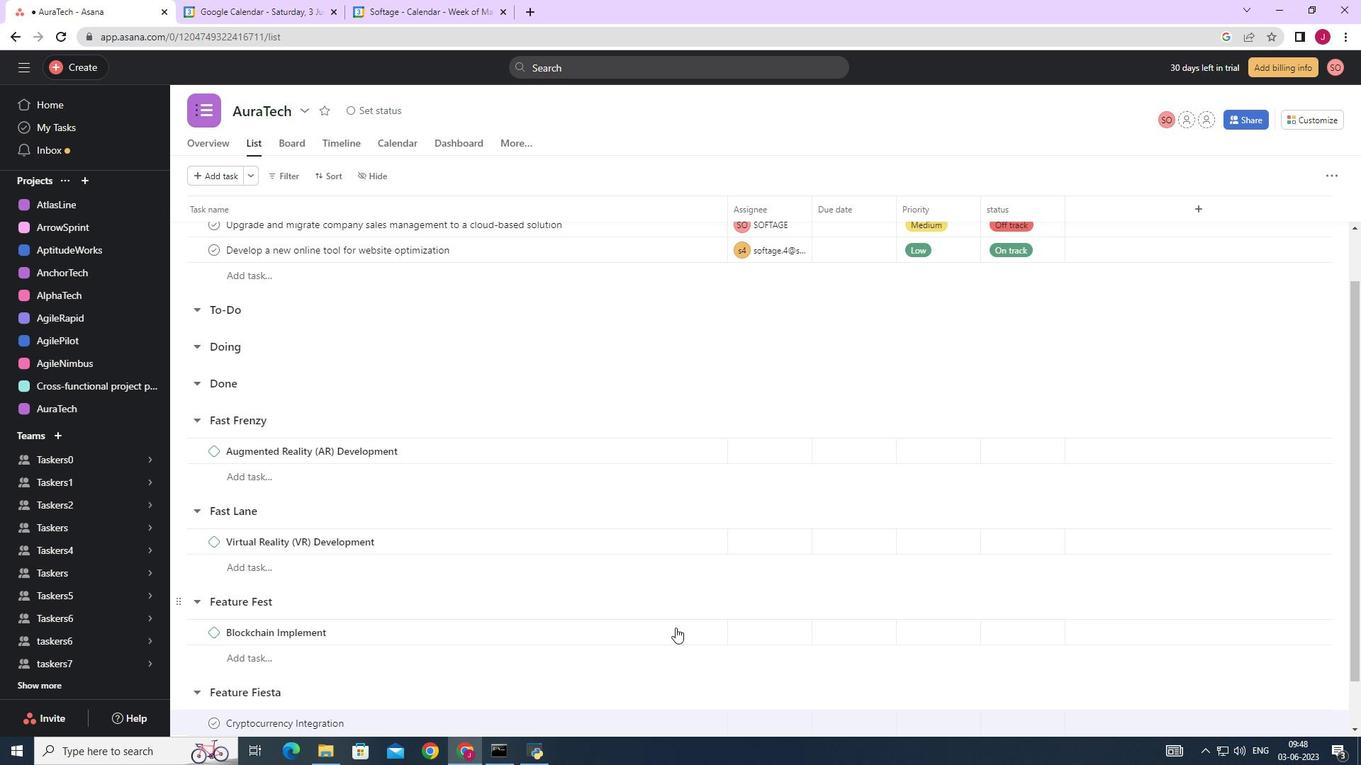 
Action: Mouse scrolled (655, 631) with delta (0, 0)
Screenshot: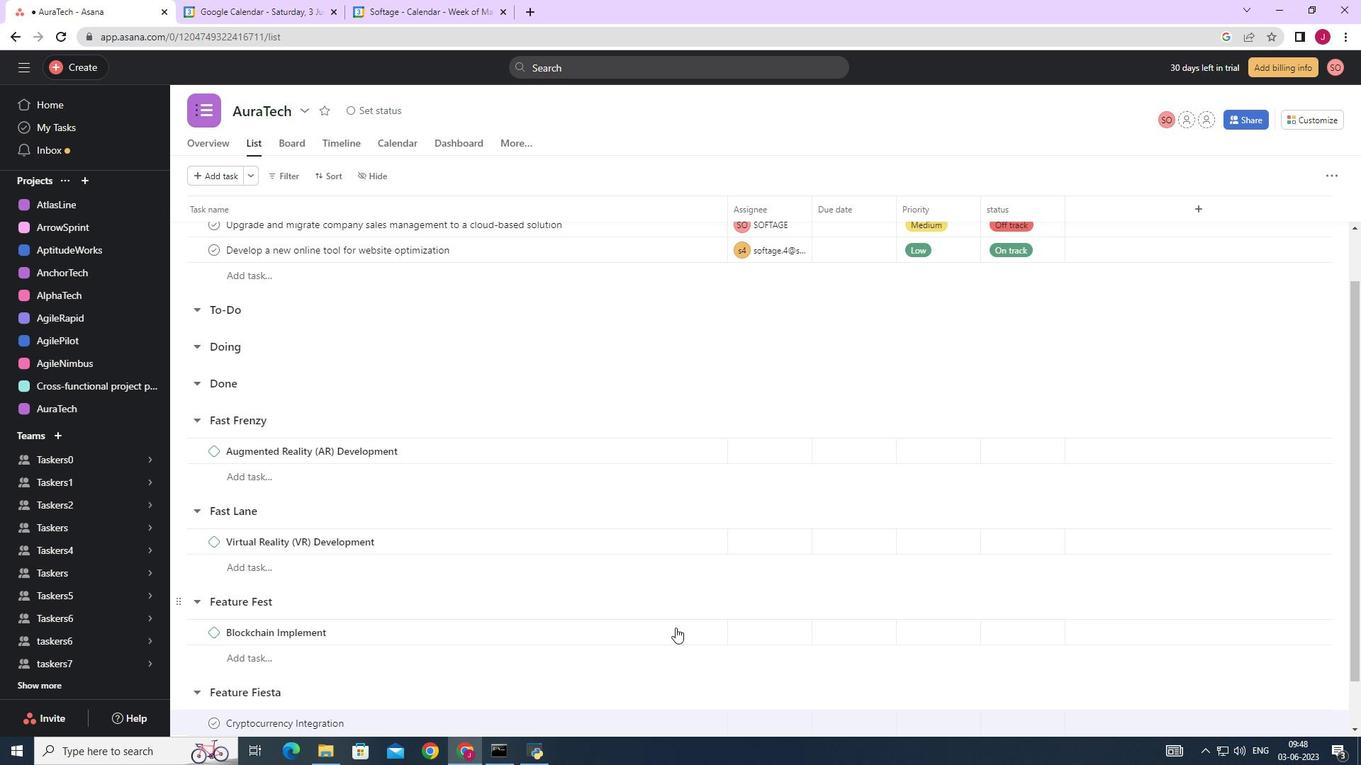 
Action: Mouse scrolled (655, 631) with delta (0, 0)
Screenshot: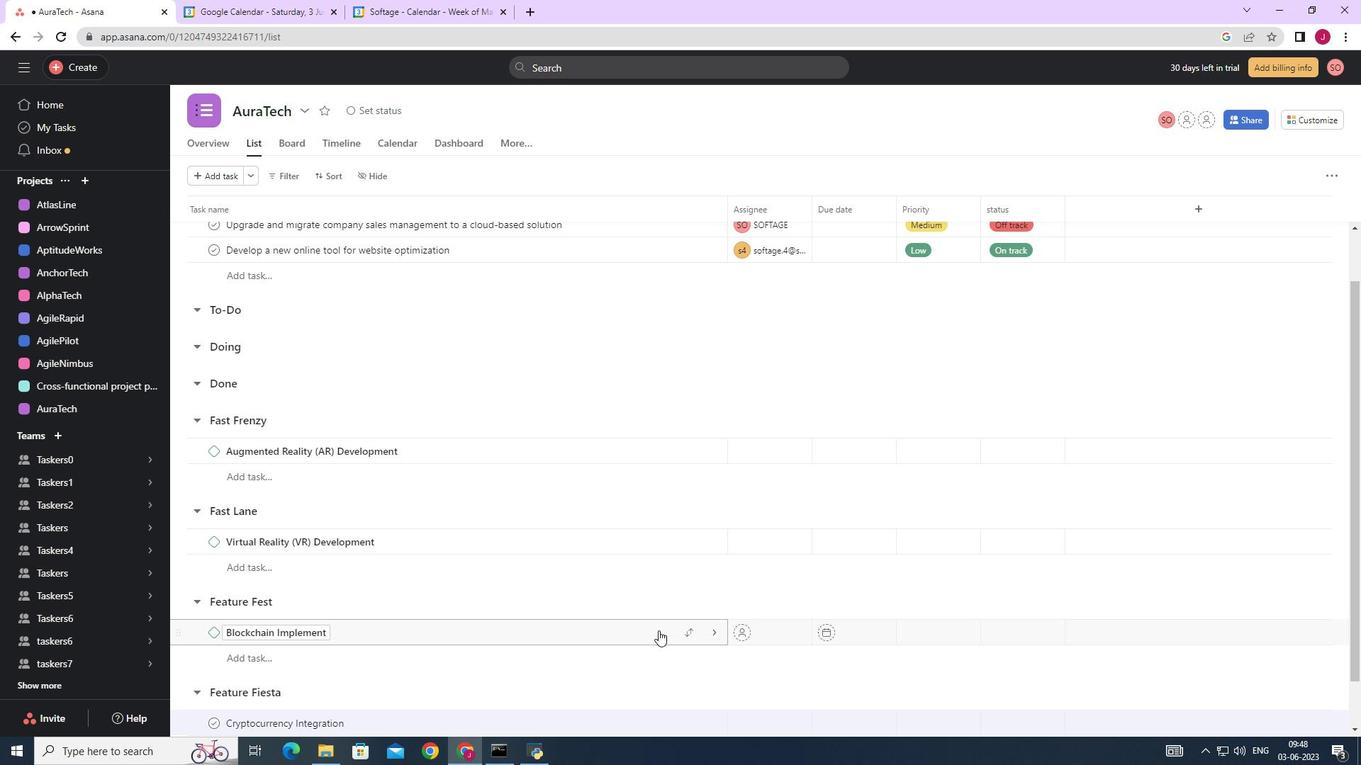 
Action: Mouse scrolled (655, 631) with delta (0, 0)
Screenshot: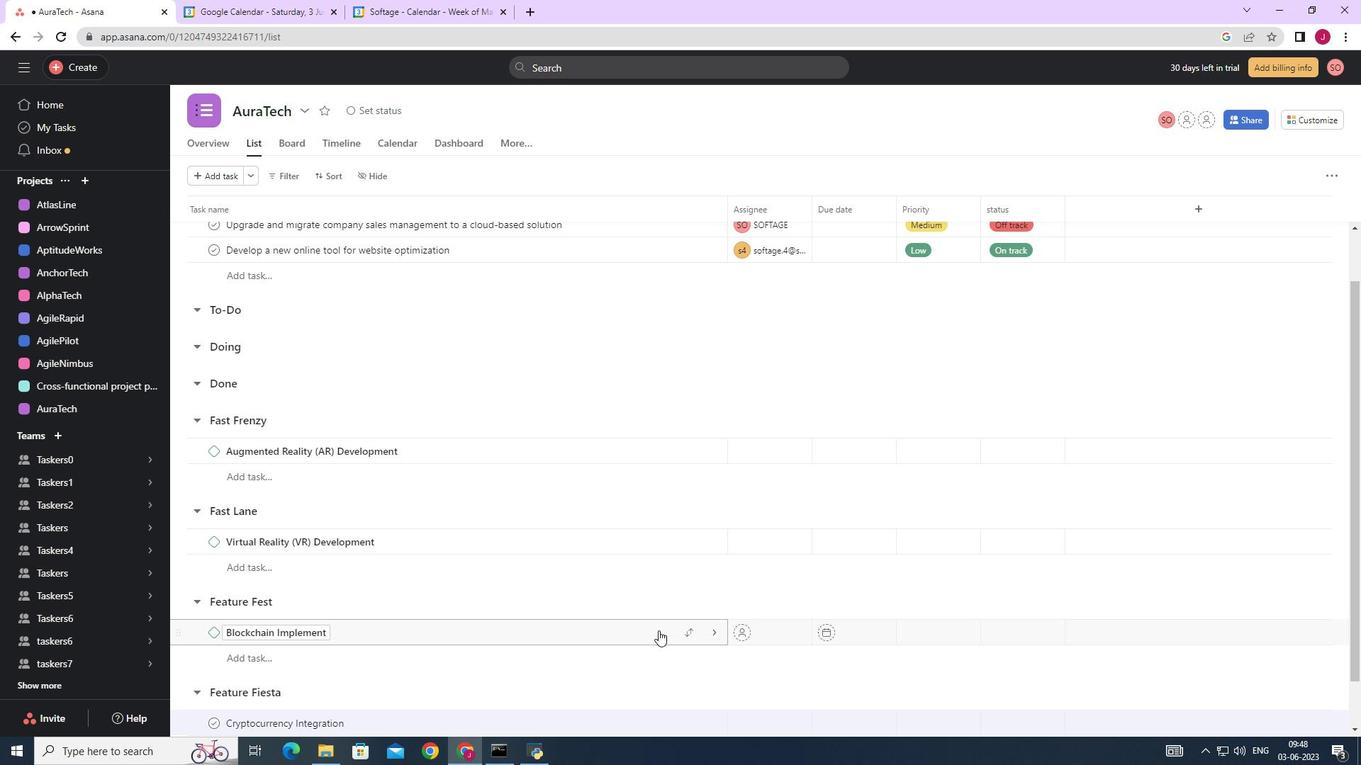 
Action: Mouse moved to (719, 668)
Screenshot: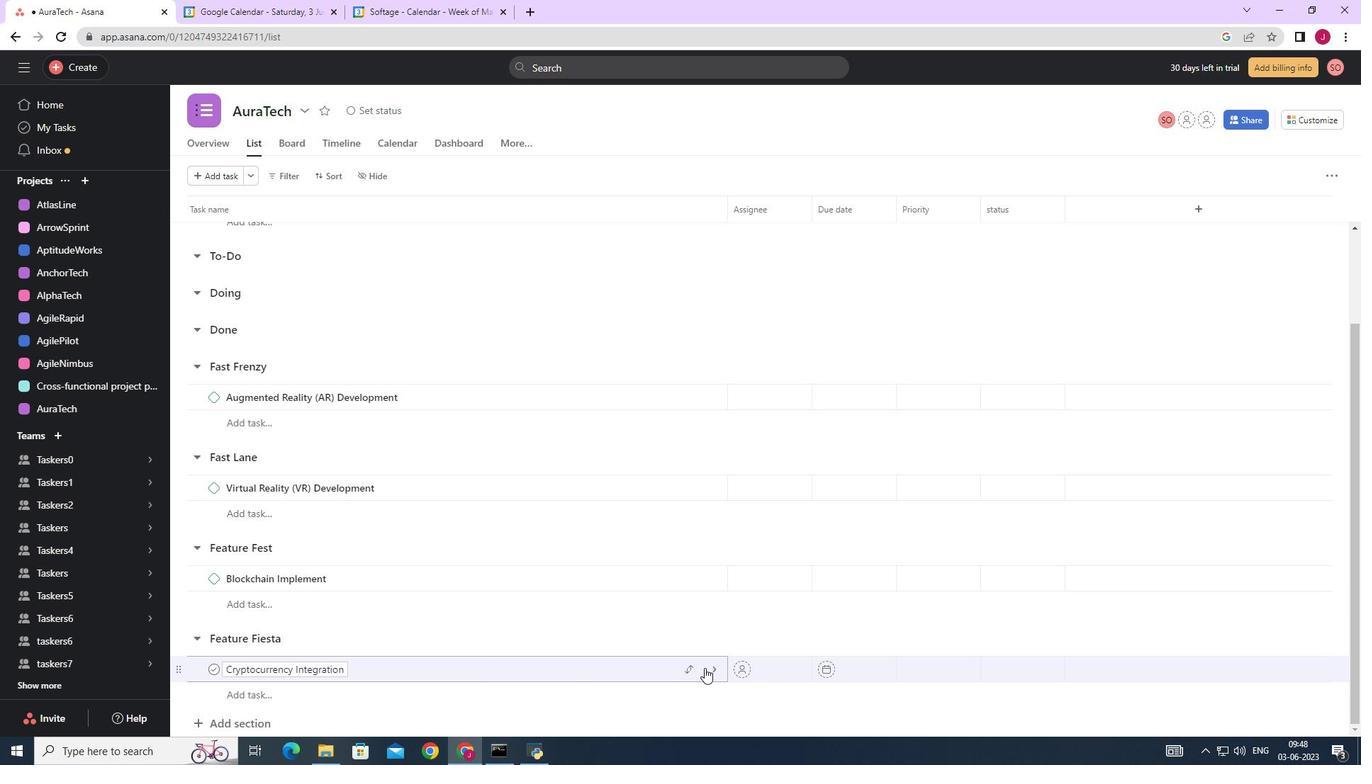 
Action: Mouse pressed left at (719, 668)
Screenshot: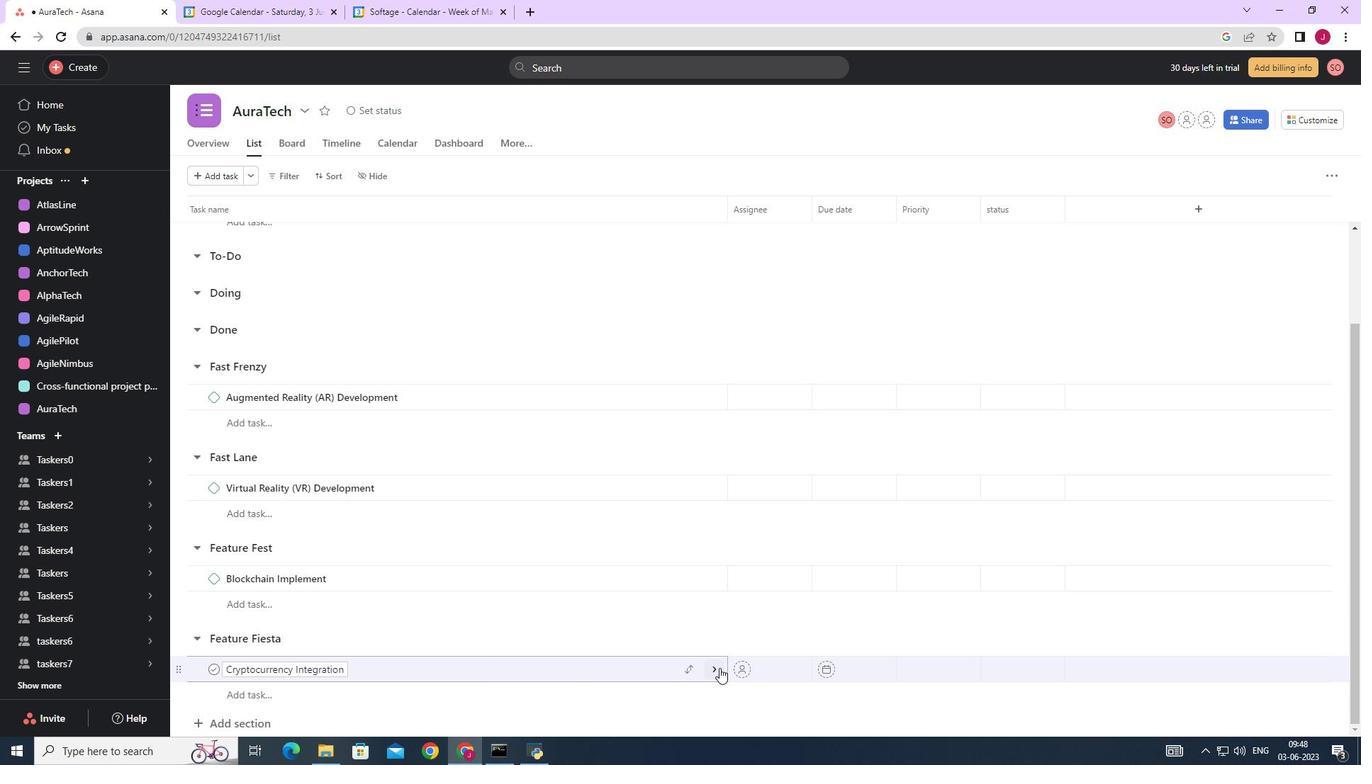 
Action: Mouse moved to (1303, 174)
Screenshot: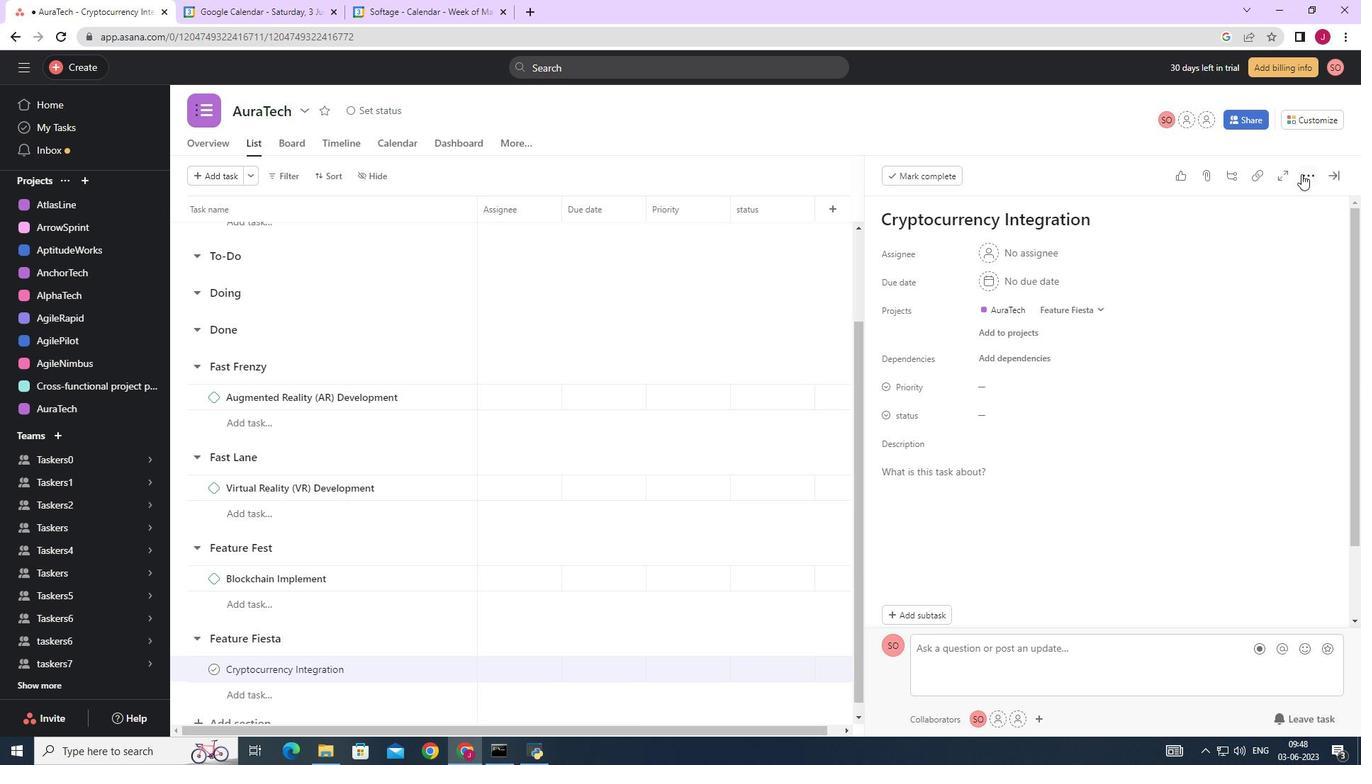 
Action: Mouse pressed left at (1303, 174)
Screenshot: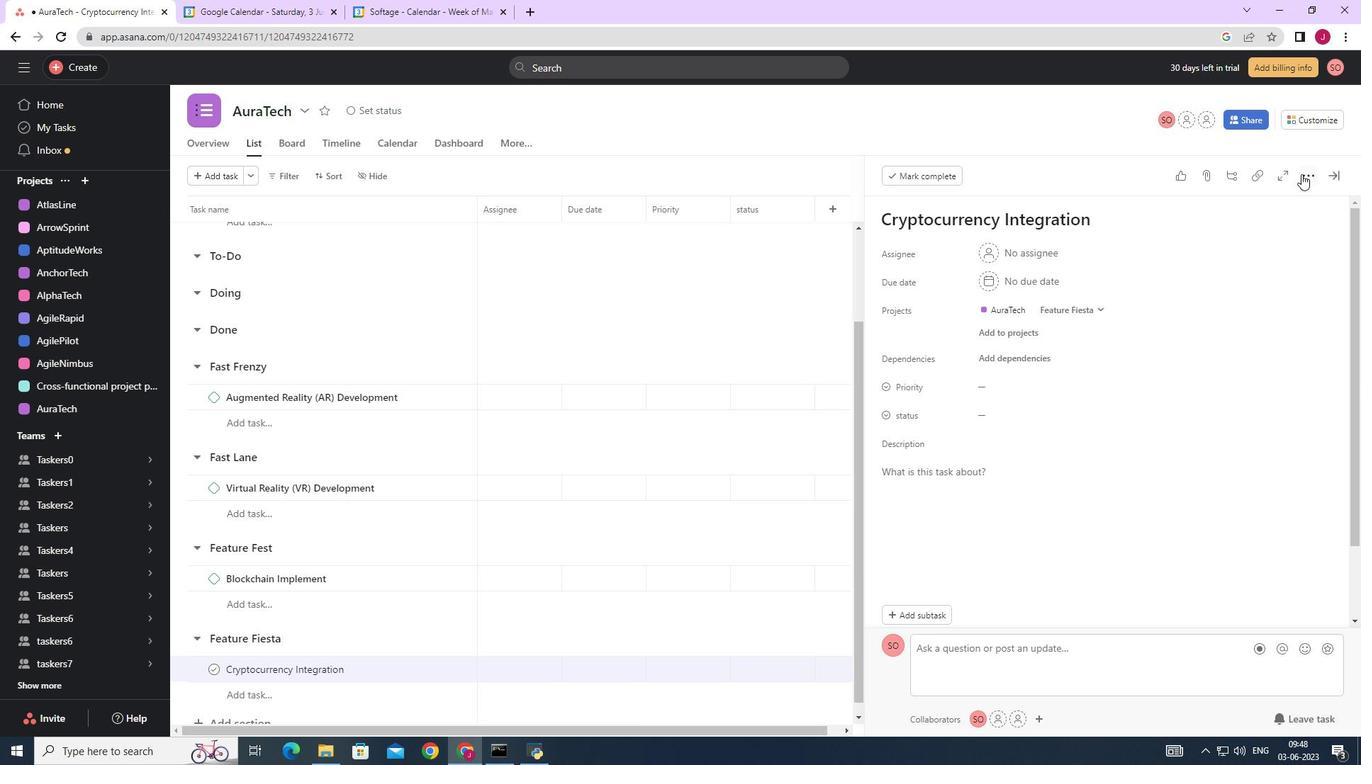 
Action: Mouse moved to (1204, 232)
Screenshot: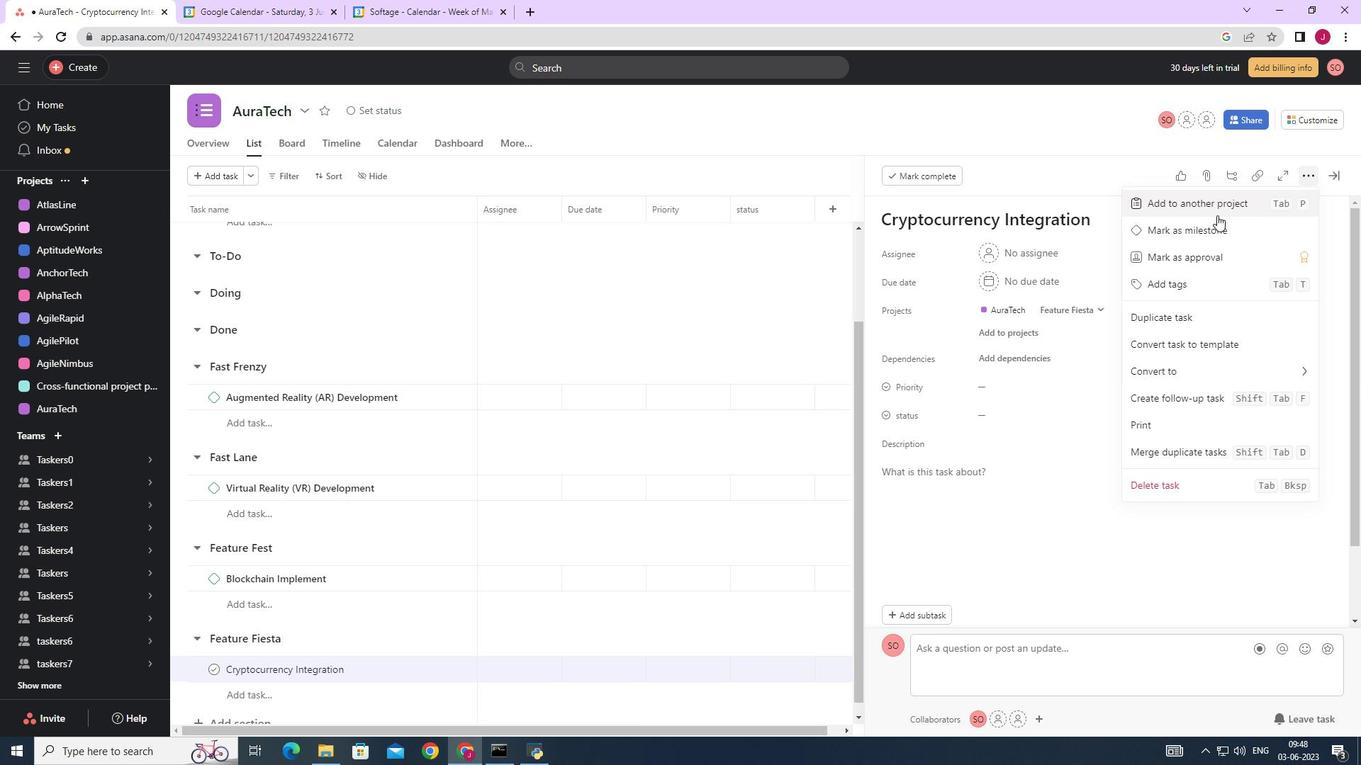 
Action: Mouse pressed left at (1204, 232)
Screenshot: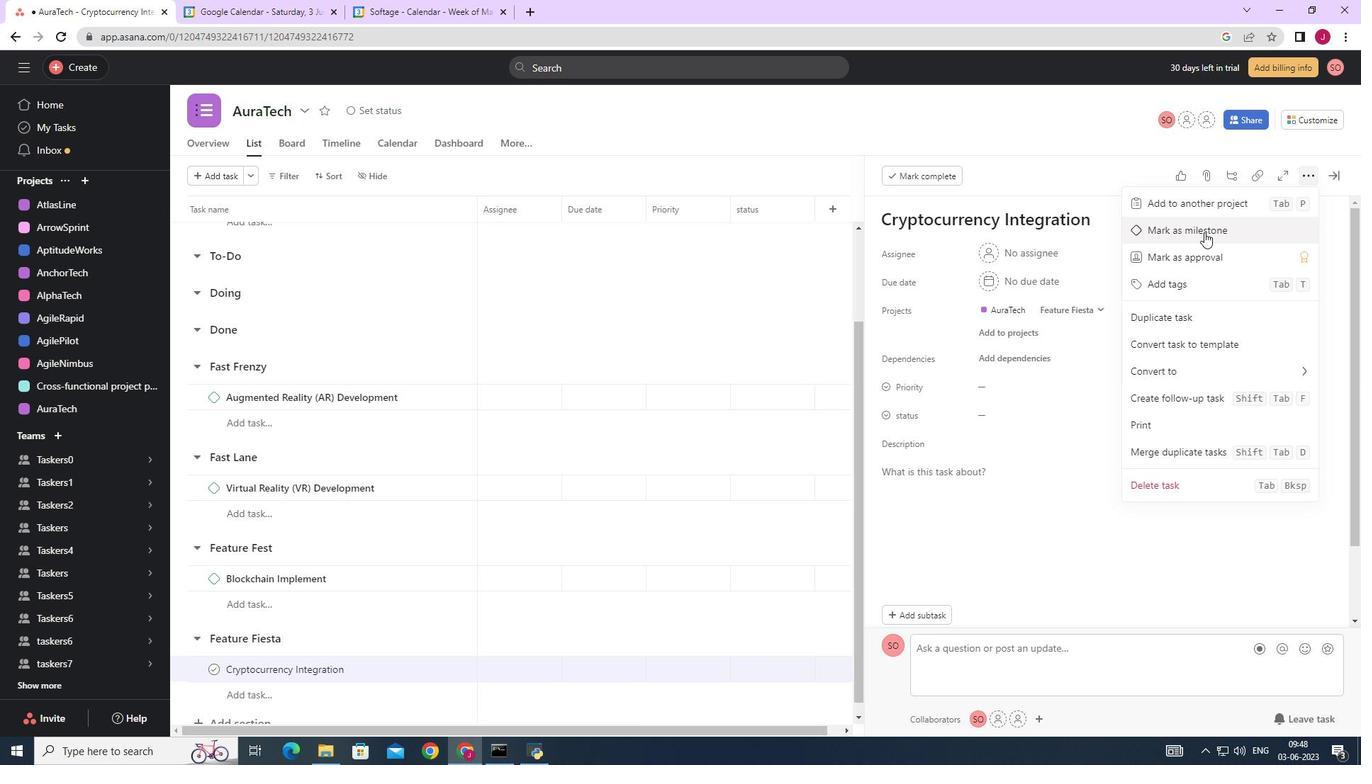 
Action: Mouse moved to (1334, 177)
Screenshot: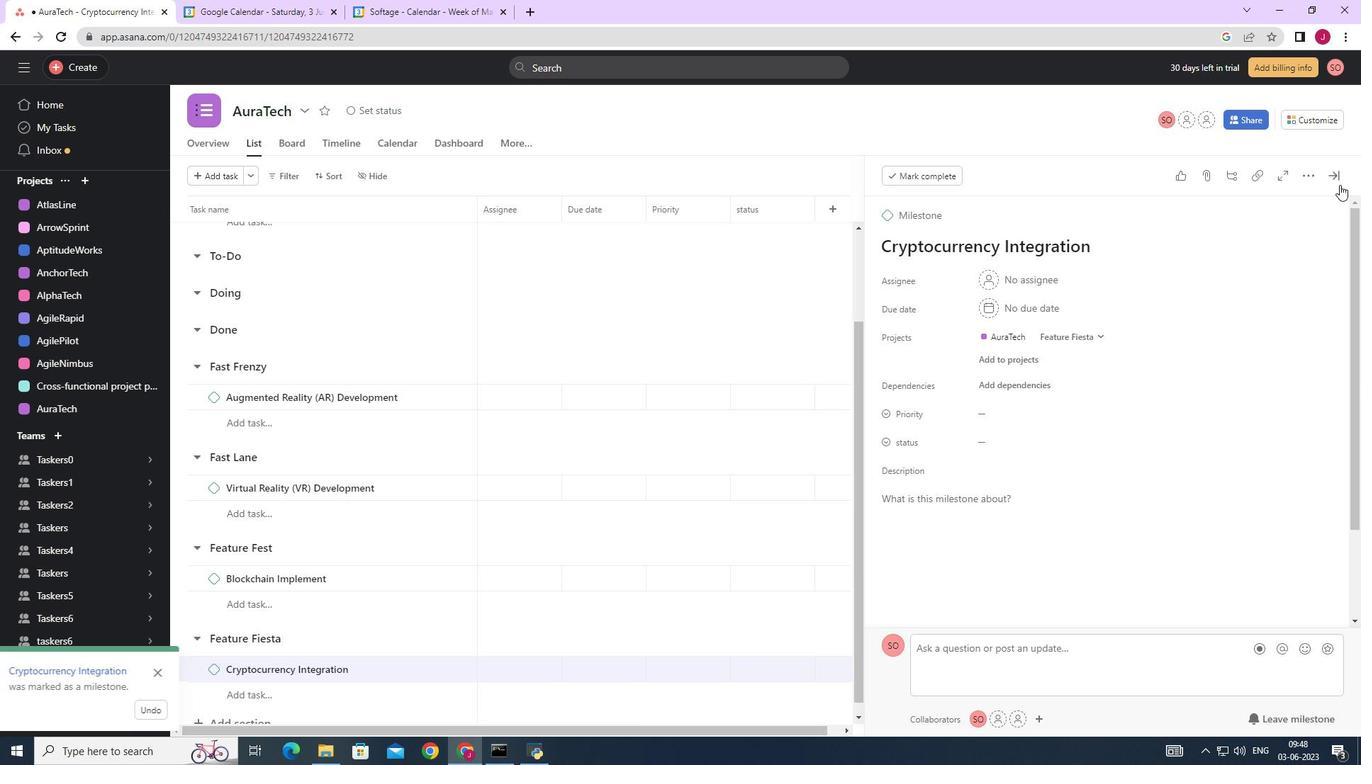 
Action: Mouse pressed left at (1334, 177)
Screenshot: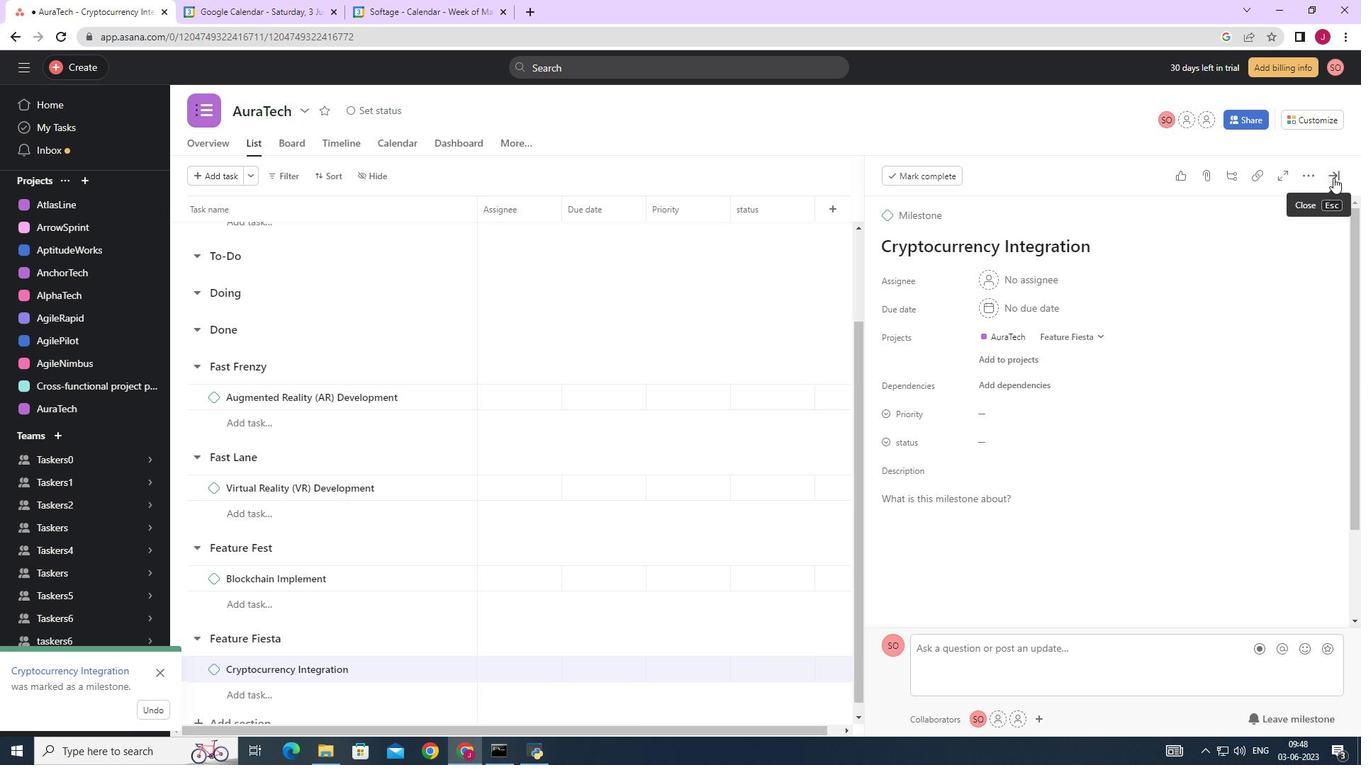 
Action: Mouse moved to (965, 359)
Screenshot: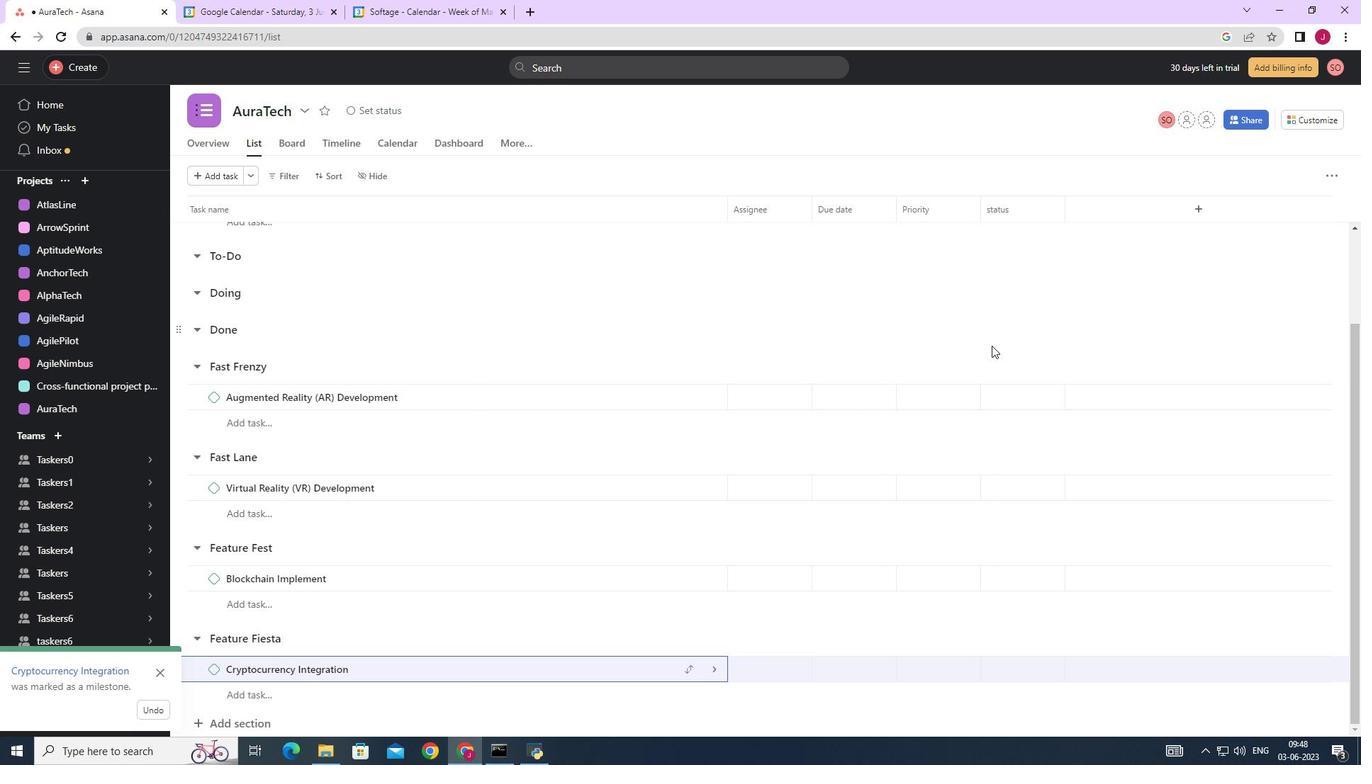 
